 Task: Open a blank worksheet and write heading  Discount data  Add 10 product name:-  'Apple, Banana,_x000D_
Orange, Tomato, Potato, Onion, Carrot, Milk, Bread, Eggs (dozen). ' in November Last week sales are  1.99, 0.49, 0.79, 1.29, 0.99, 0.89, 0.69, 2.49, 1.99, 2.99.Discount (%):-  10, 20, 15, 5, 12, 8, 25, 10, 15, 20. Save page analysisSalesTrends_2022
Action: Mouse moved to (133, 122)
Screenshot: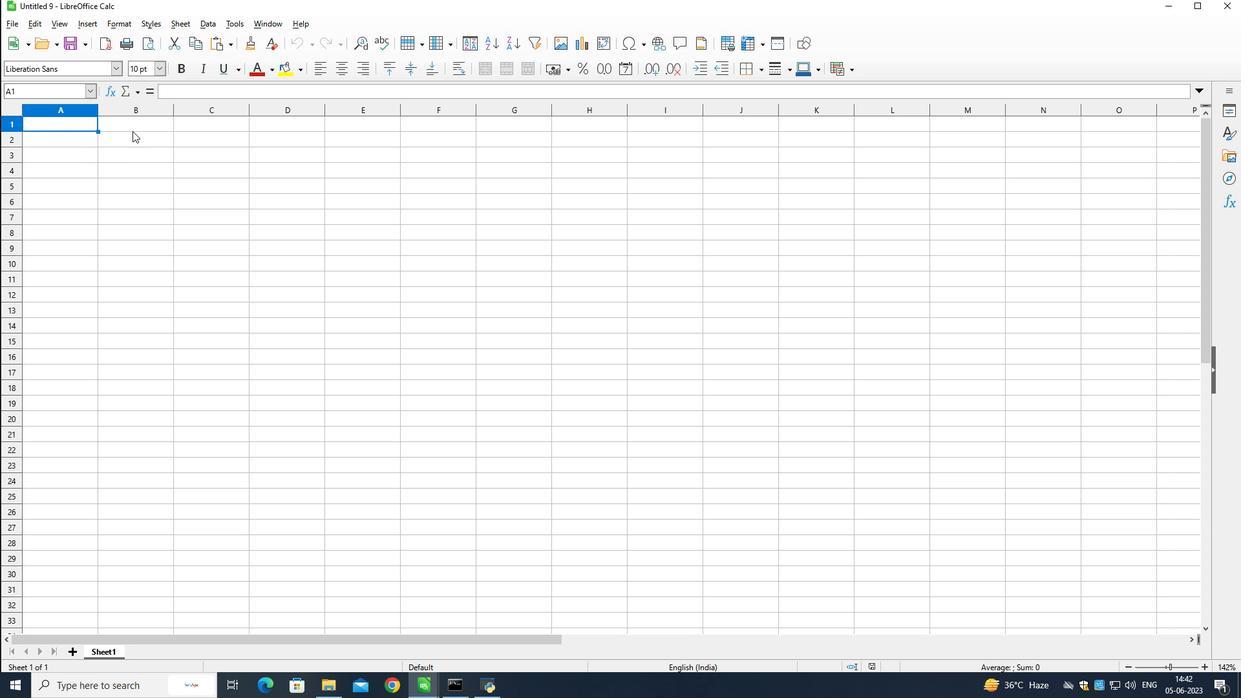 
Action: Mouse pressed left at (133, 122)
Screenshot: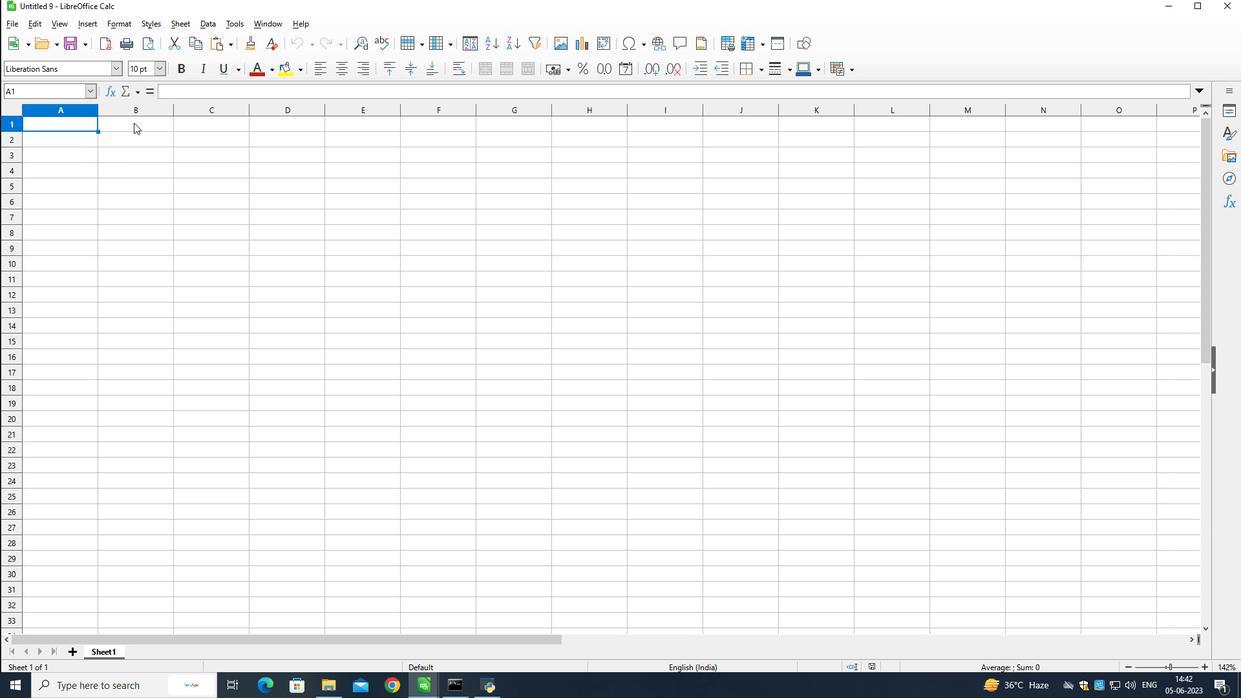
Action: Mouse moved to (151, 162)
Screenshot: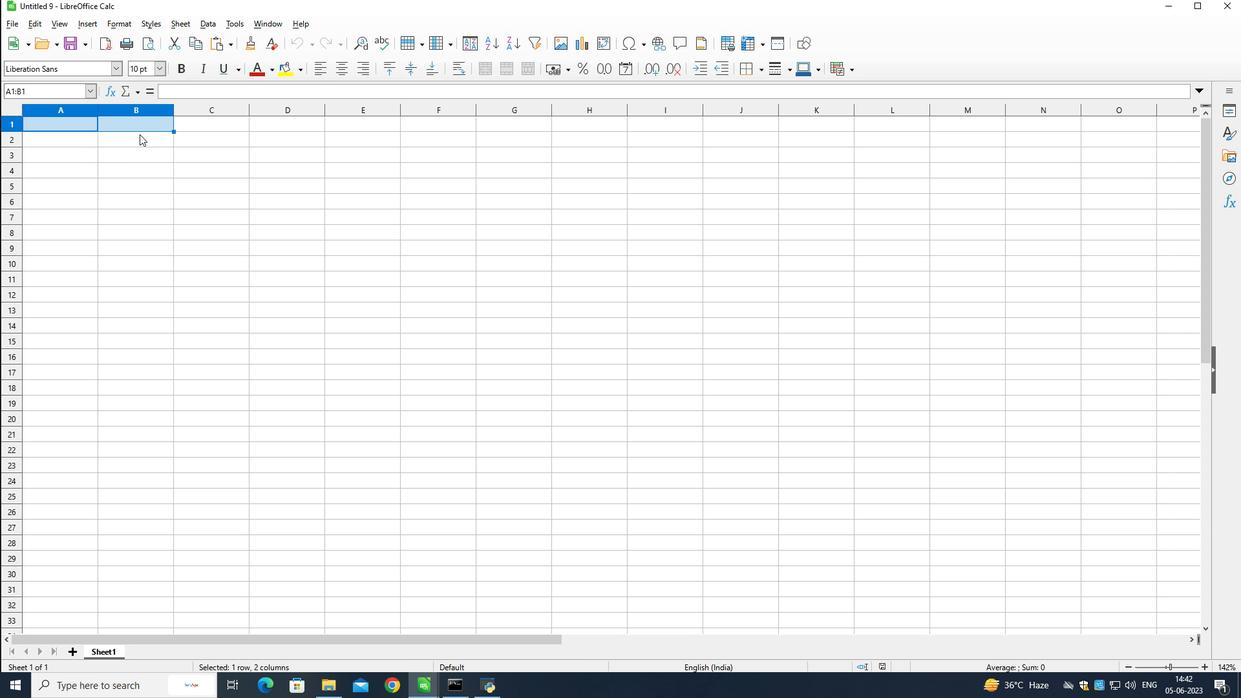 
Action: Mouse pressed right at (151, 162)
Screenshot: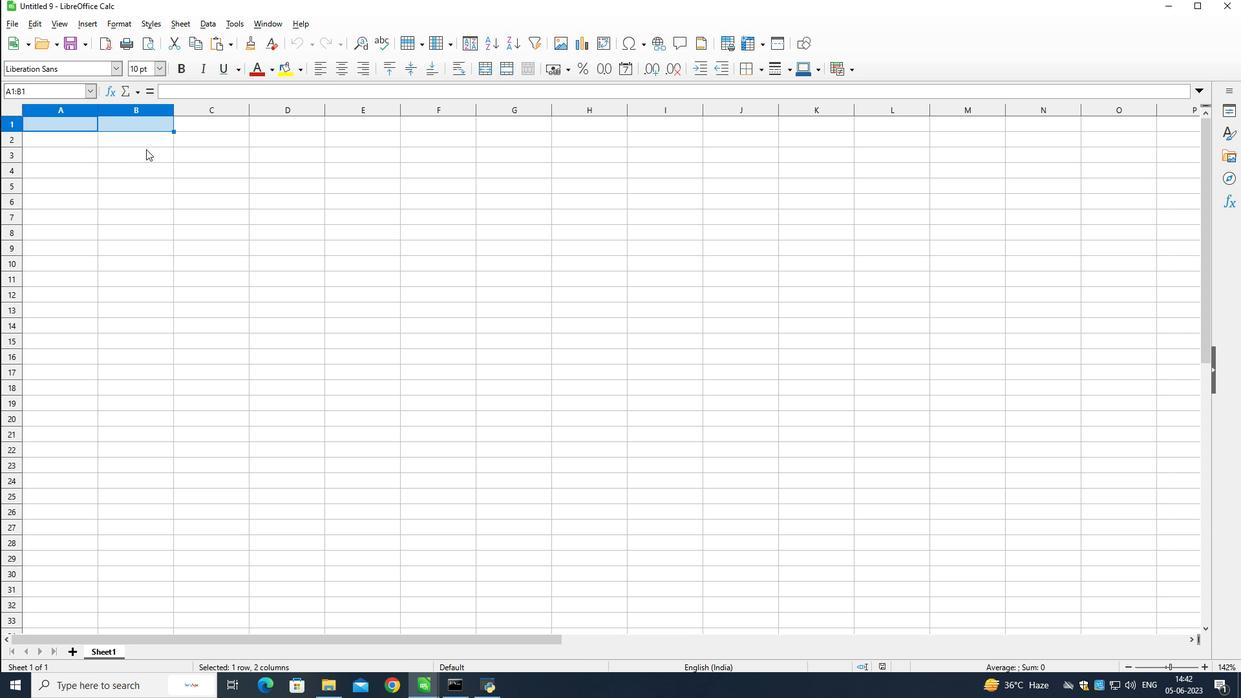
Action: Mouse moved to (144, 125)
Screenshot: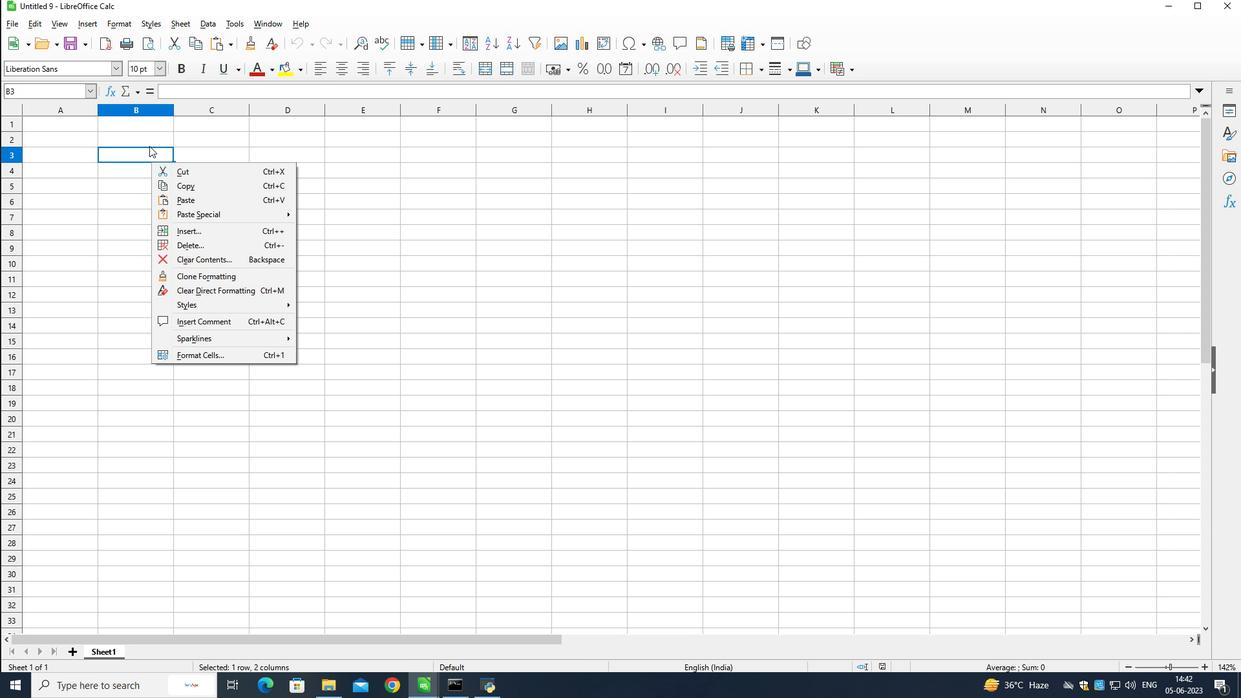 
Action: Mouse pressed left at (144, 125)
Screenshot: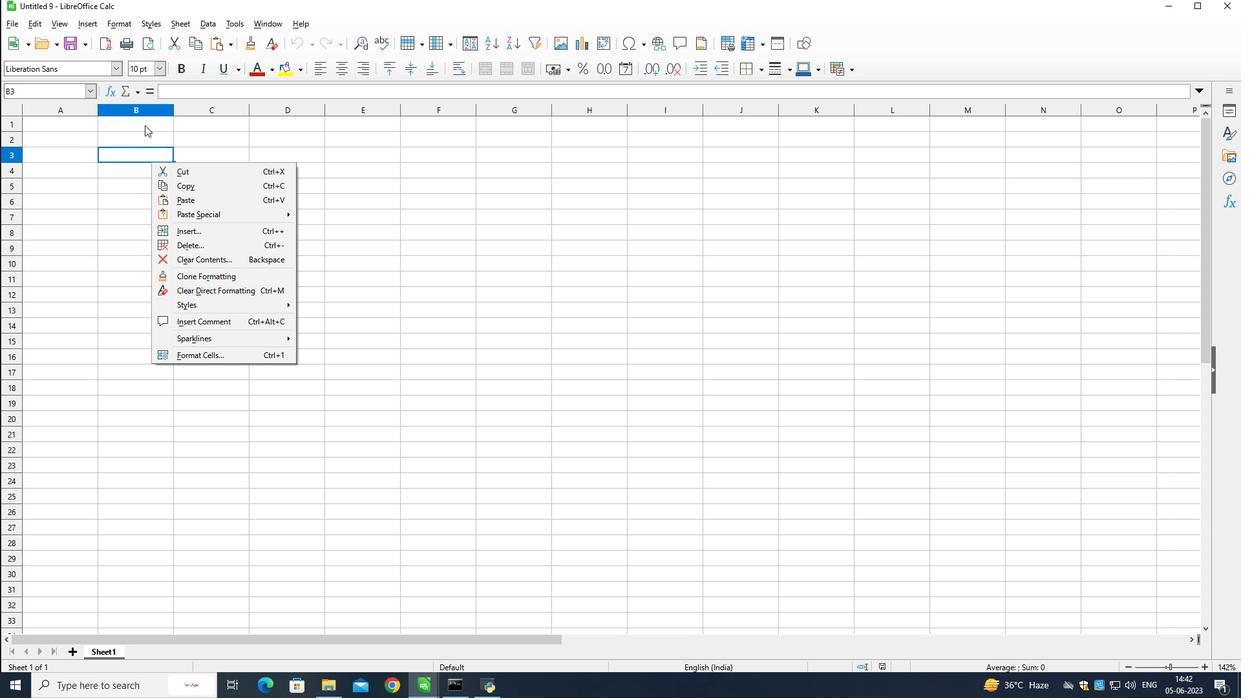 
Action: Mouse pressed left at (144, 125)
Screenshot: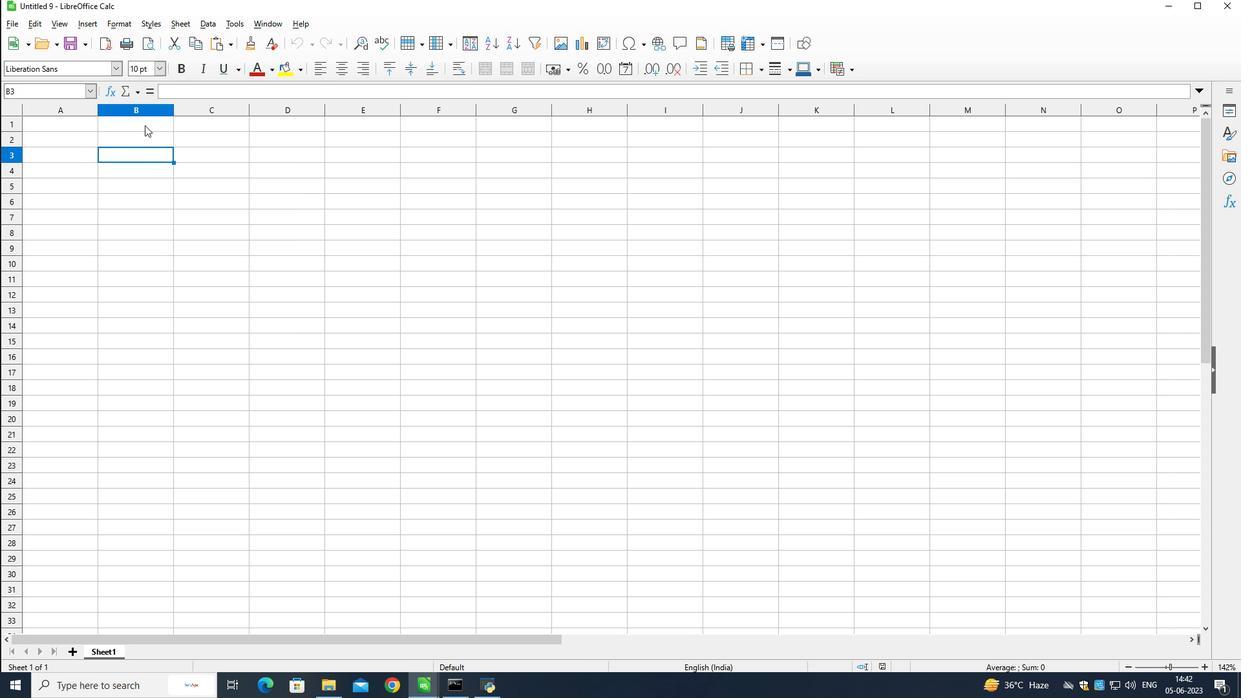 
Action: Mouse moved to (142, 121)
Screenshot: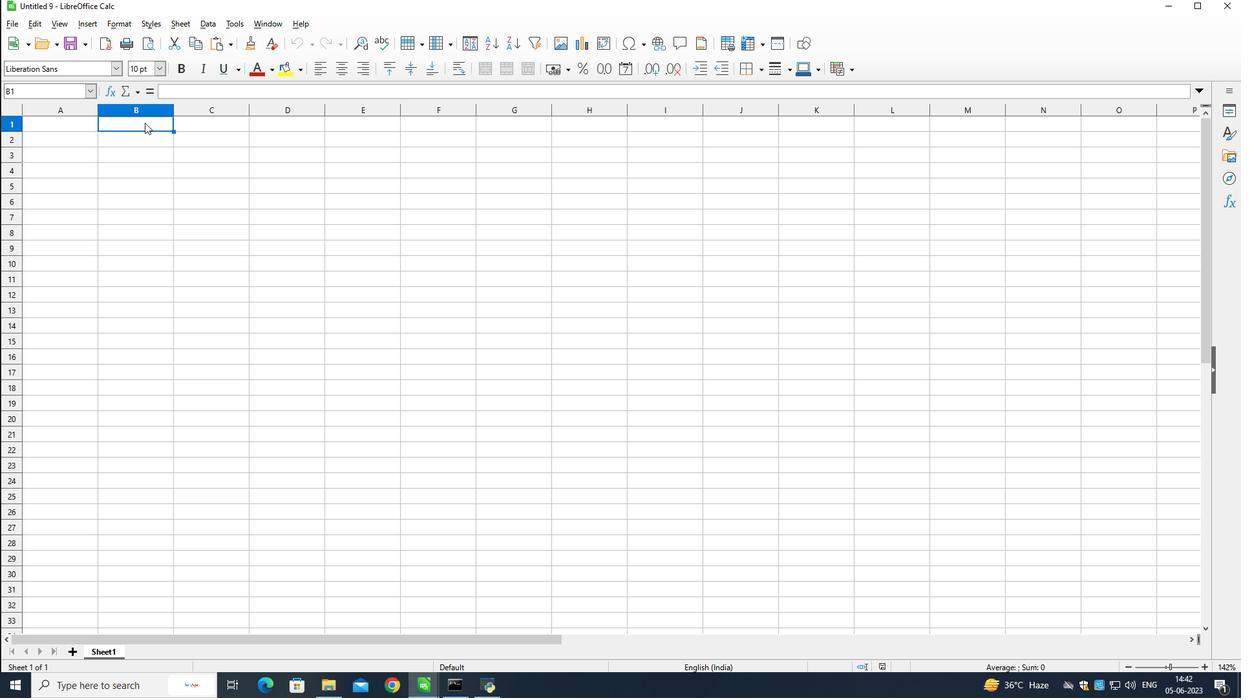
Action: Key pressed <Key.shift>Discount<Key.space><Key.space>
Screenshot: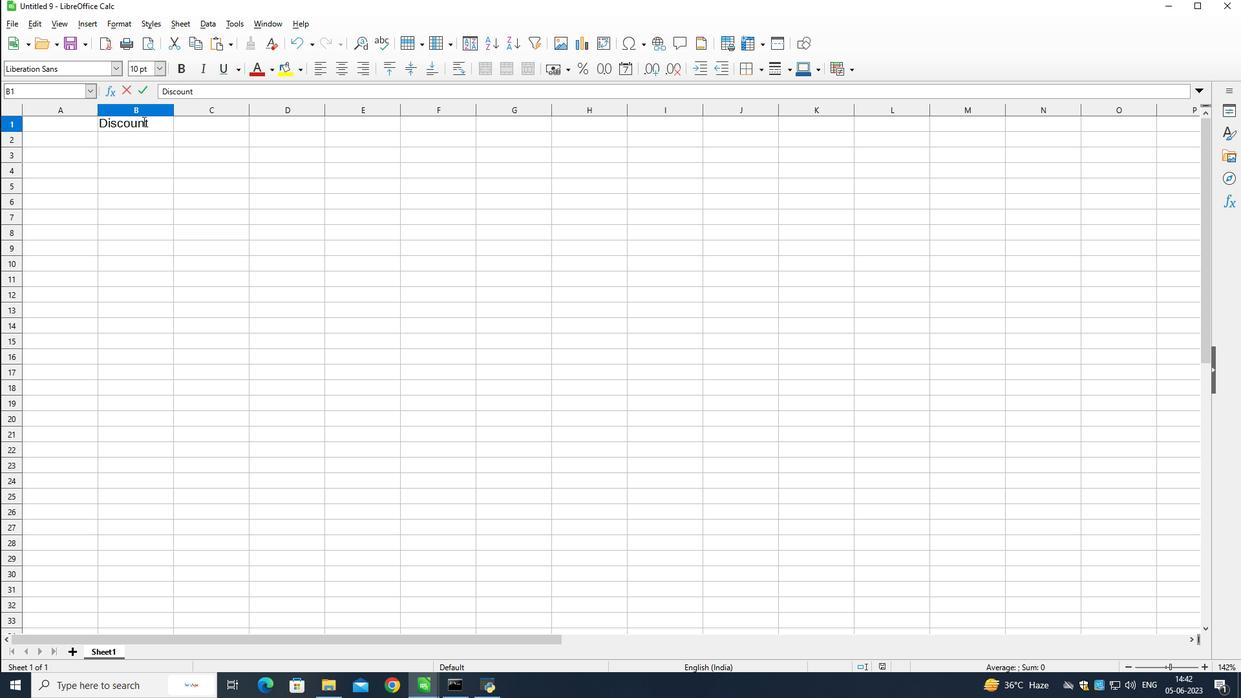 
Action: Mouse moved to (221, 51)
Screenshot: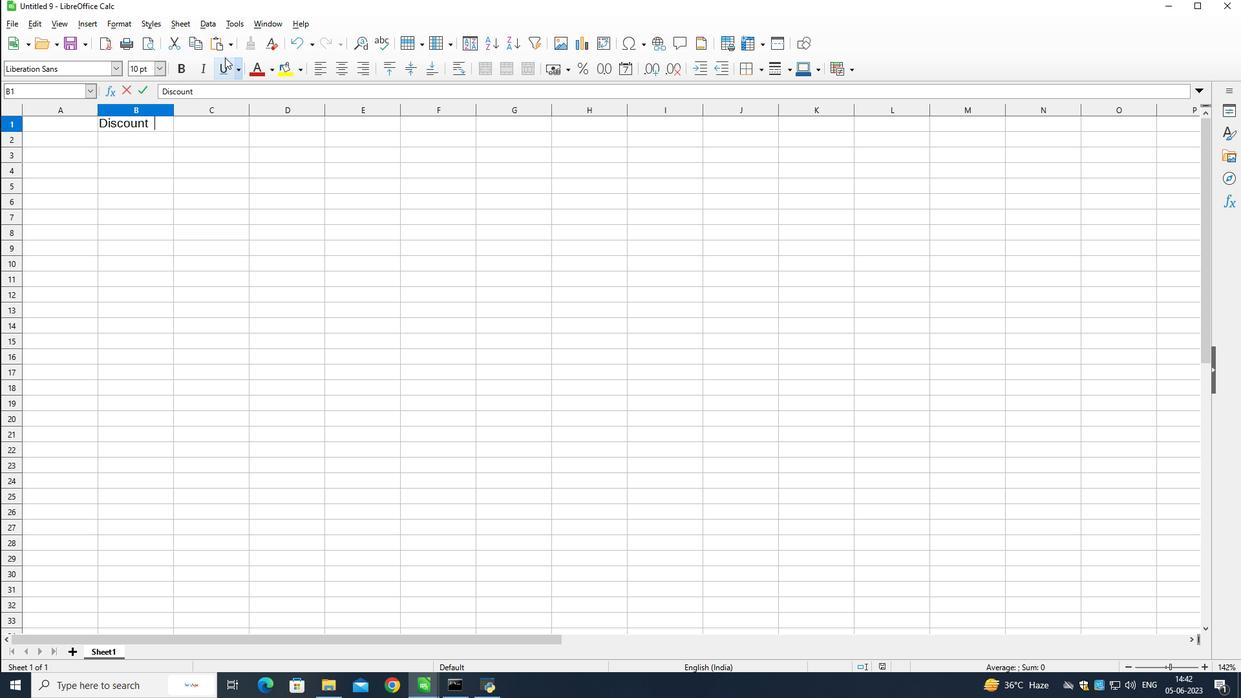 
Action: Key pressed data<Key.down><Key.left>
Screenshot: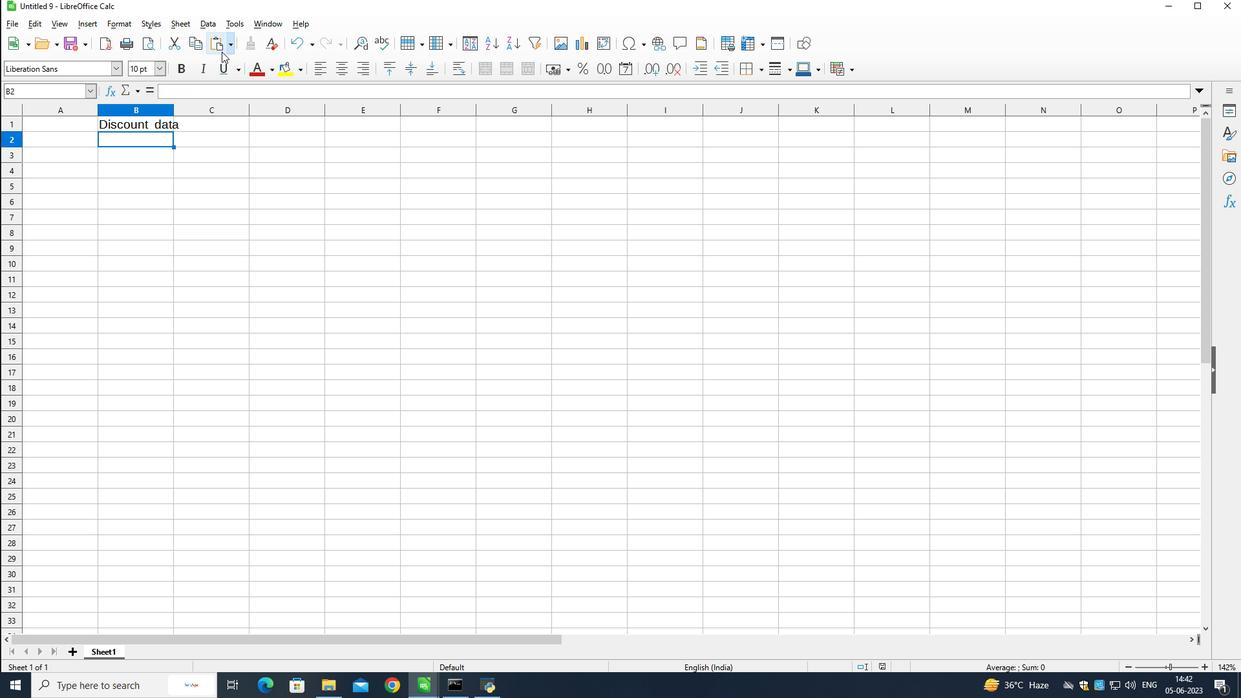 
Action: Mouse moved to (207, 45)
Screenshot: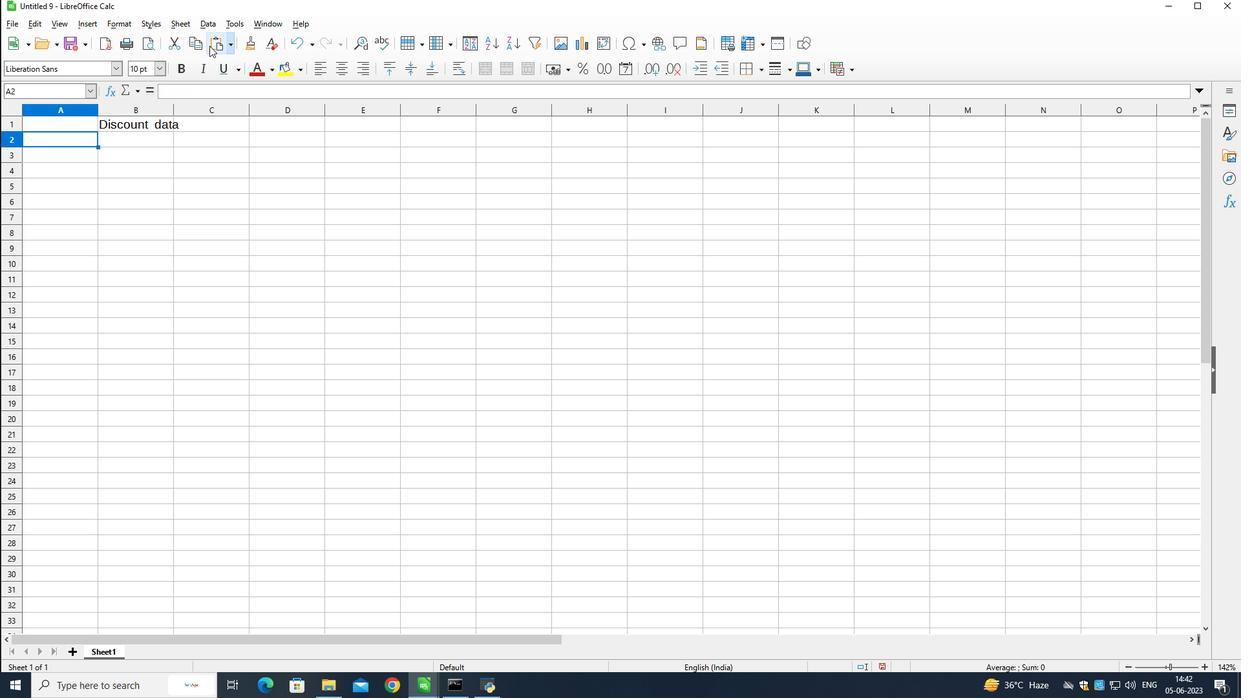 
Action: Key pressed <Key.shift>Name<Key.down><Key.shift><Key.shift><Key.shift><Key.shift><Key.shift><Key.shift><Key.shift><Key.shift><Key.shift><Key.shift><Key.shift><Key.shift><Key.shift>Apple<Key.down><Key.shift>Banana<Key.down><Key.shift>Orag<Key.backspace>nge<Key.down><Key.shift>Tomato<Key.down><Key.shift>Potato<Key.down><Key.shift>Onion<Key.down>carrot<Key.down><Key.shift>Milk<Key.down><Key.shift>Bread<Key.down><Key.shift>Eggs<Key.shift_r>(dozen<Key.shift_r>)
Screenshot: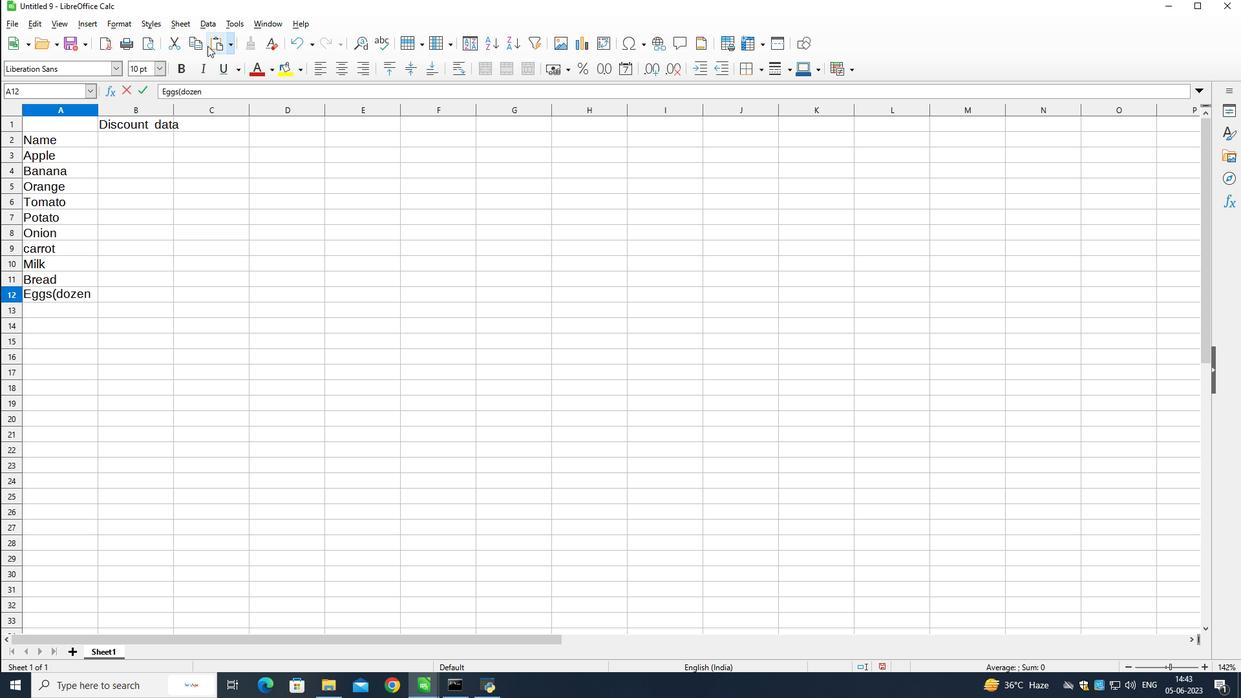 
Action: Mouse moved to (110, 138)
Screenshot: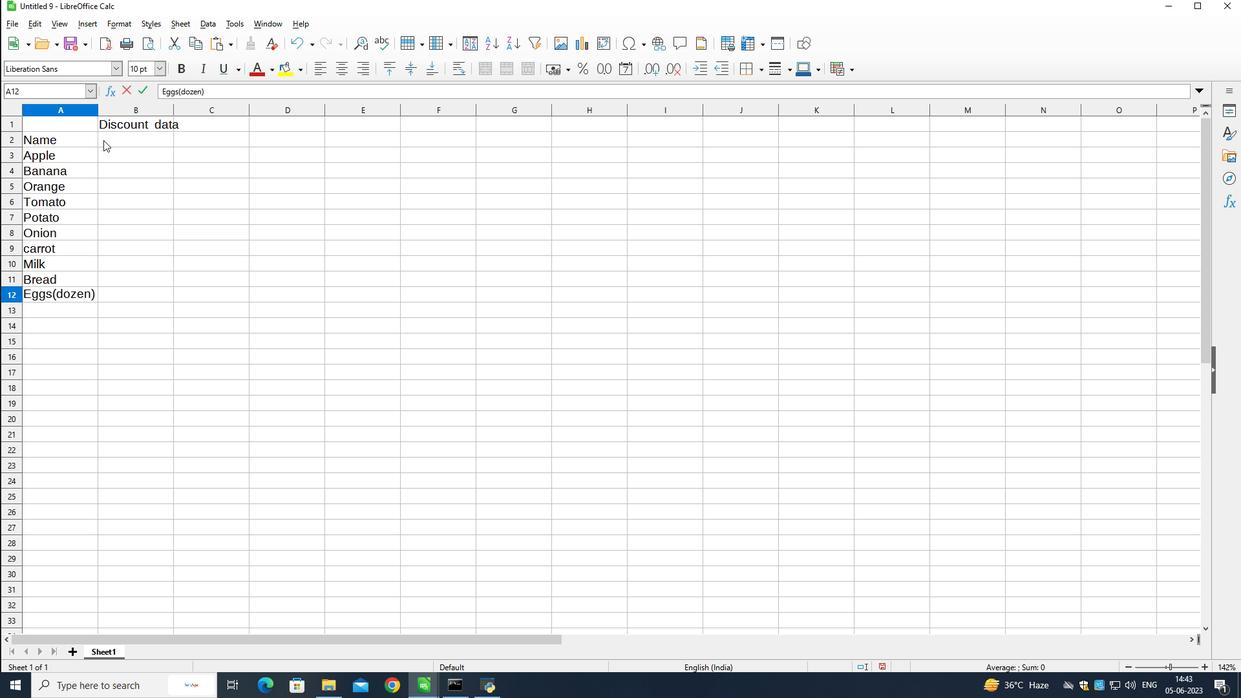 
Action: Mouse pressed left at (110, 138)
Screenshot: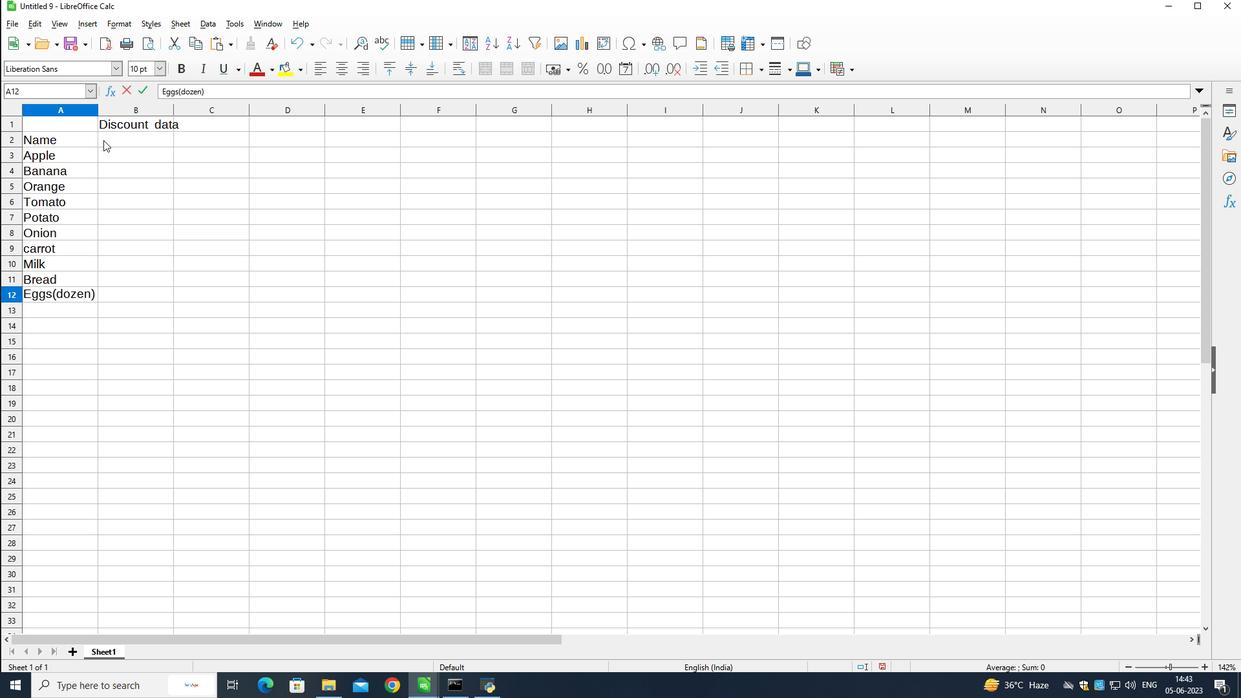 
Action: Mouse moved to (395, 8)
Screenshot: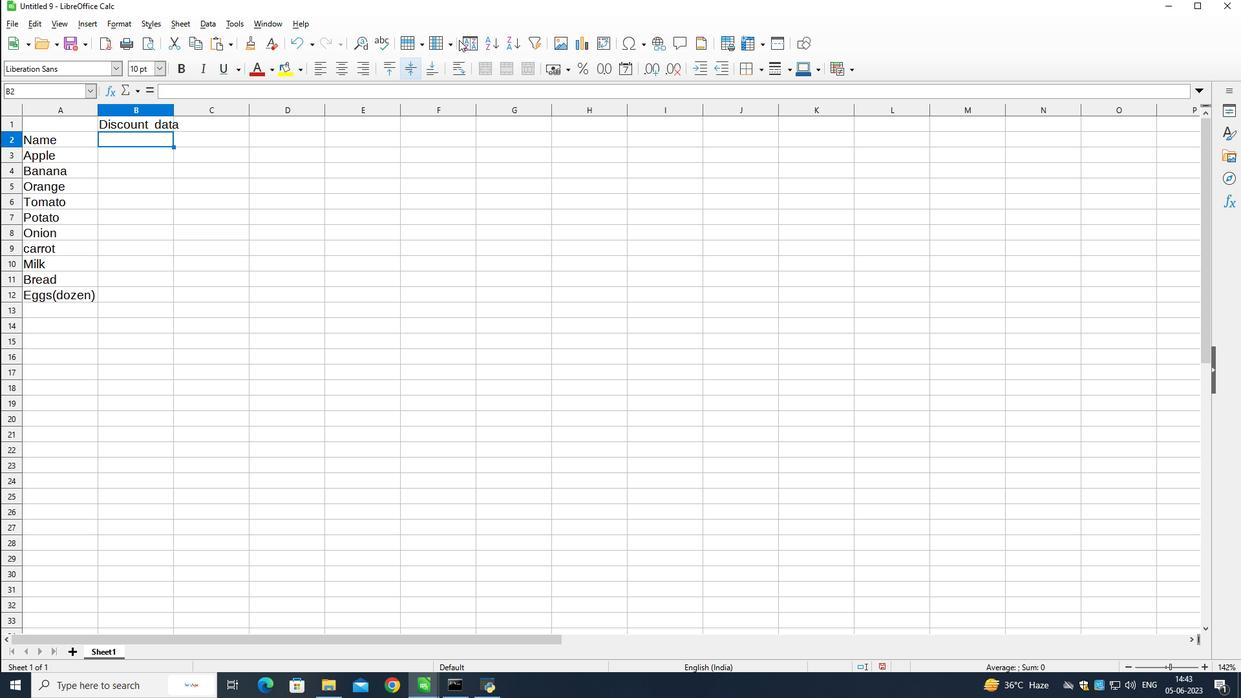 
Action: Key pressed <Key.shift>
Screenshot: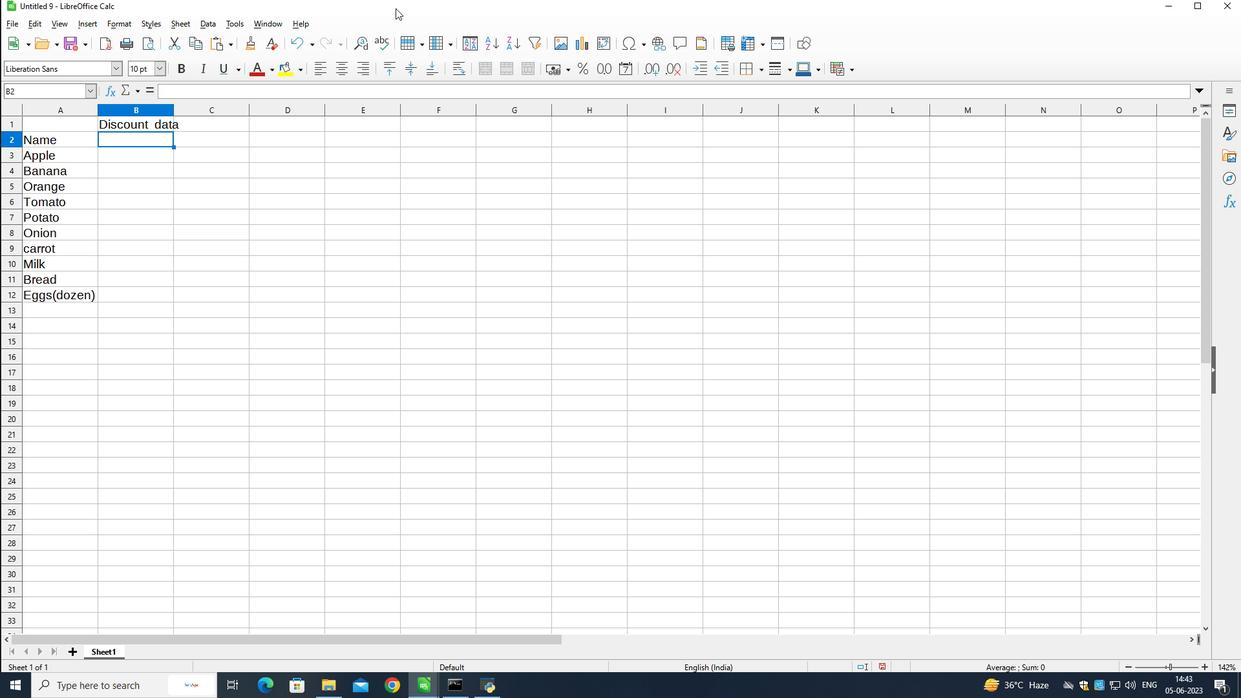 
Action: Mouse moved to (395, 7)
Screenshot: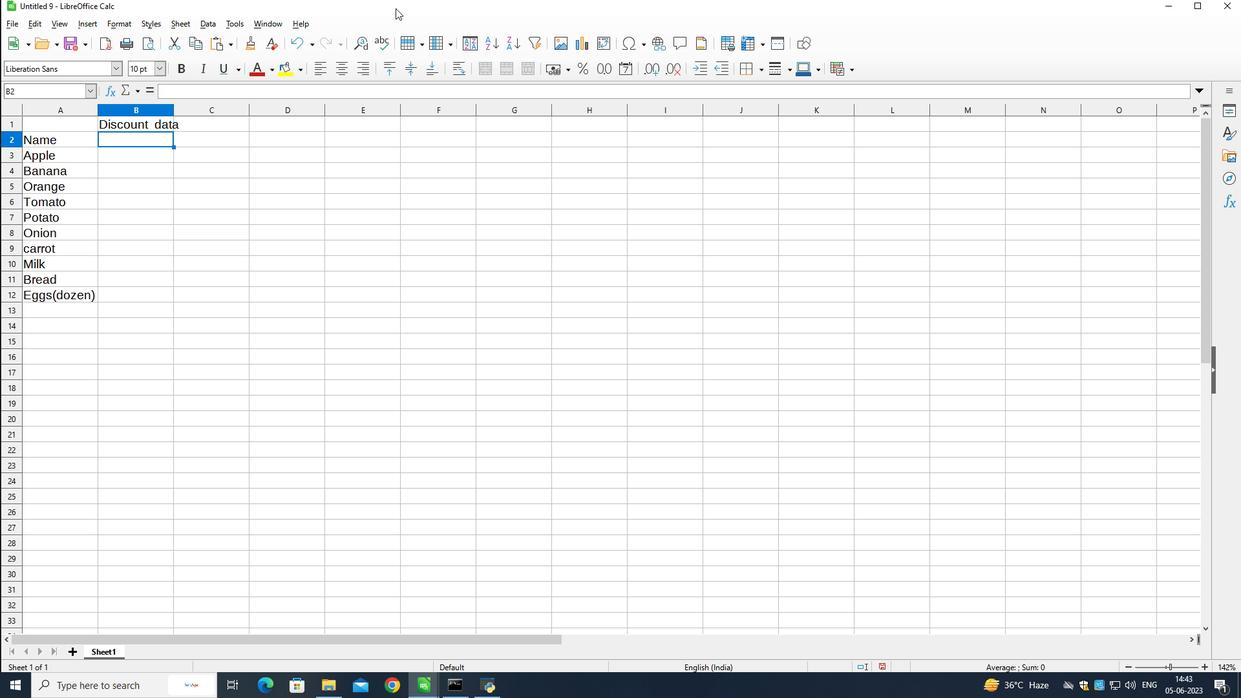 
Action: Key pressed November<Key.space><Key.shift><Key.shift><Key.shift><Key.shift><Key.shift><Key.shift><Key.shift><Key.shift>Last<Key.space><Key.shift>Week<Key.space><Key.shift>Sales<Key.down>1.99<Key.down>0.49<Key.down>0.79<Key.down>1.29<Key.down>0.99
Screenshot: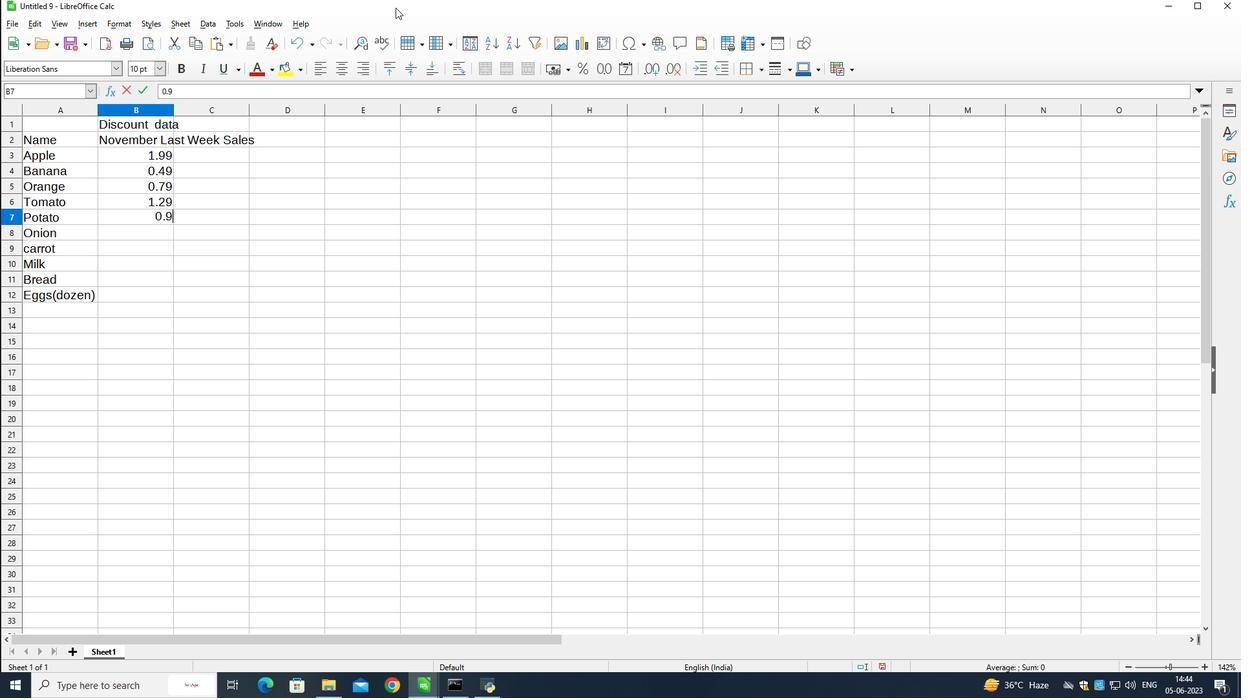 
Action: Mouse moved to (395, 7)
Screenshot: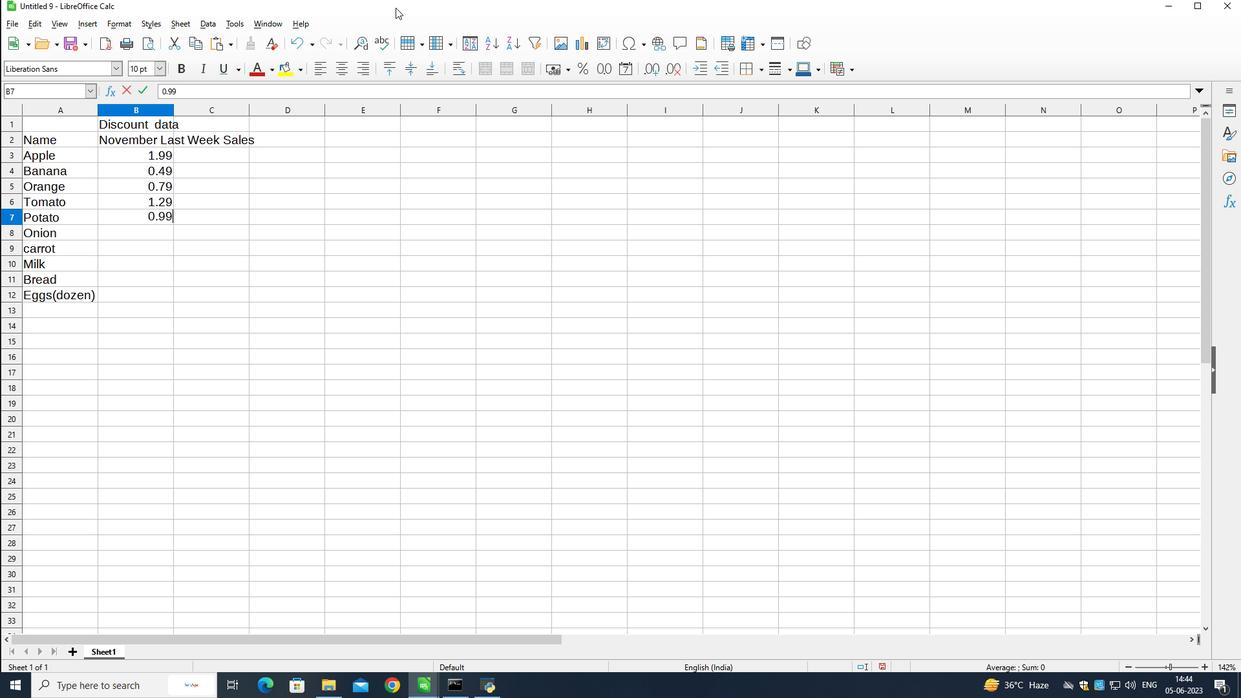 
Action: Key pressed <Key.down>0.89
Screenshot: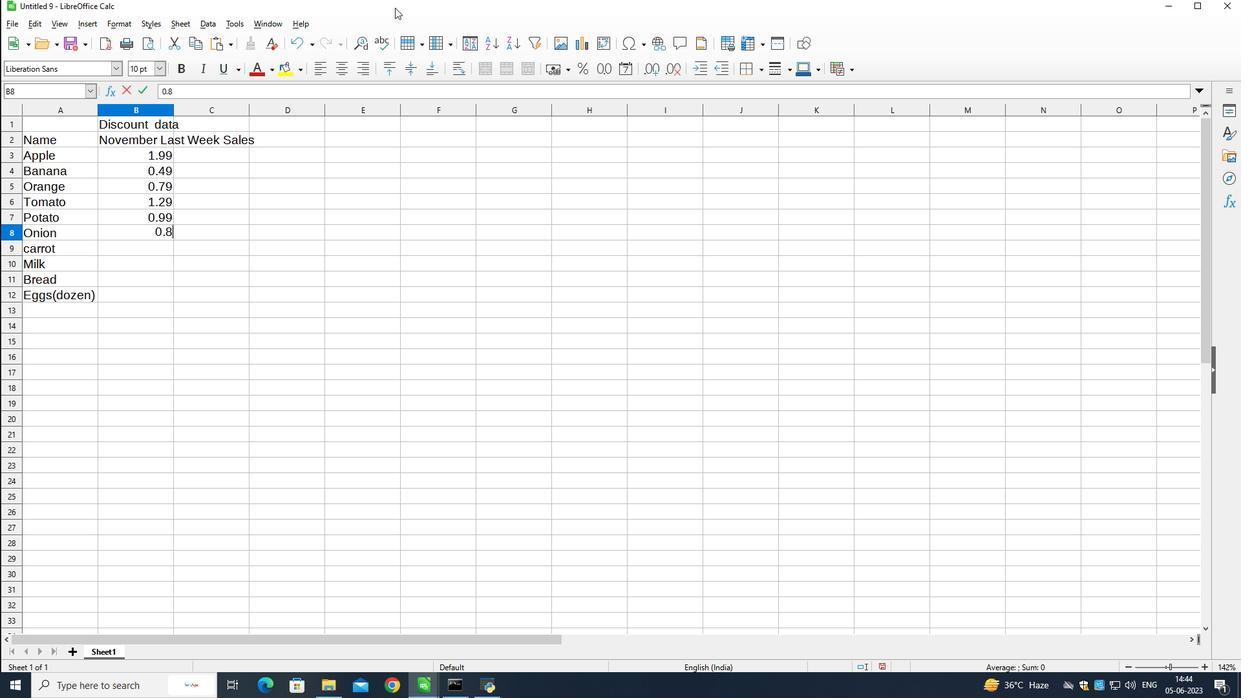 
Action: Mouse moved to (395, 7)
Screenshot: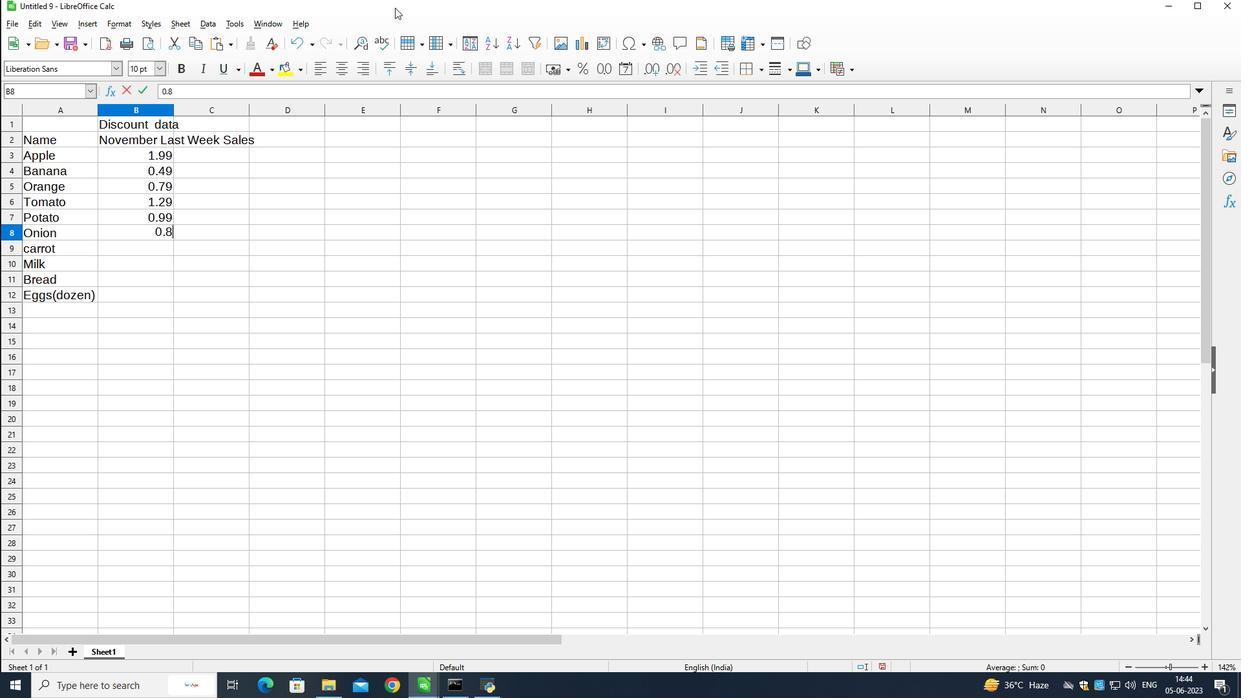 
Action: Key pressed <Key.down>0.69<Key.down>2.49<Key.down>
Screenshot: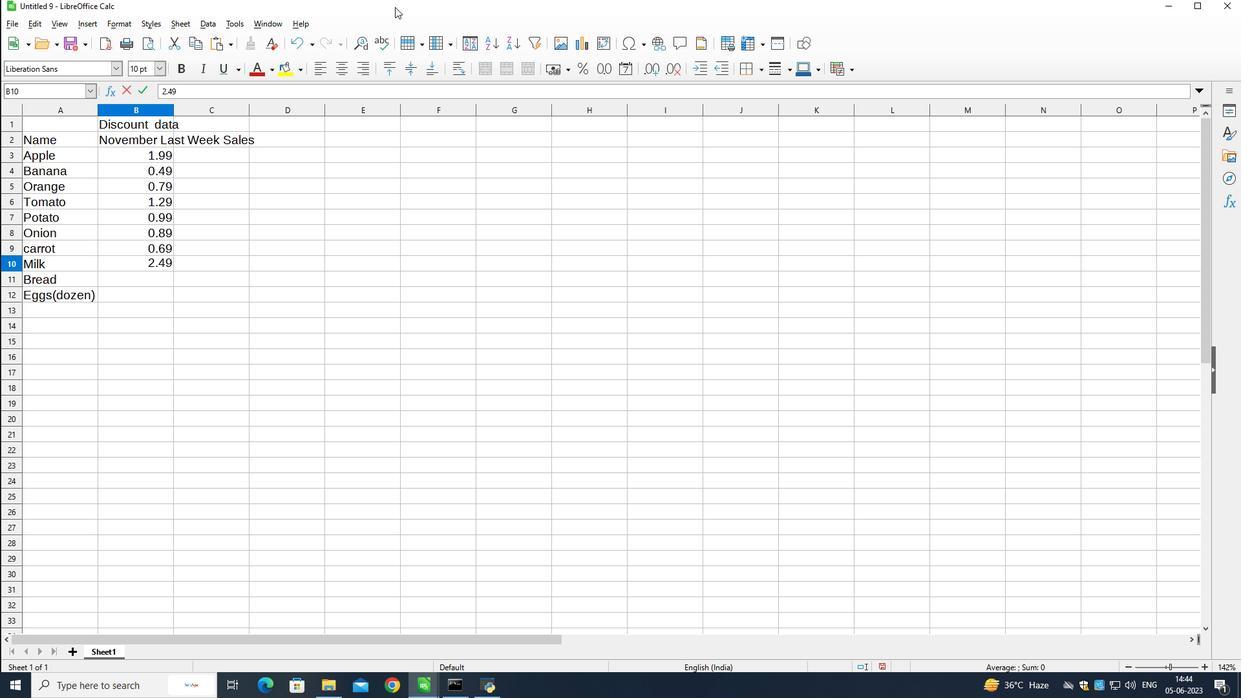 
Action: Mouse moved to (394, 7)
Screenshot: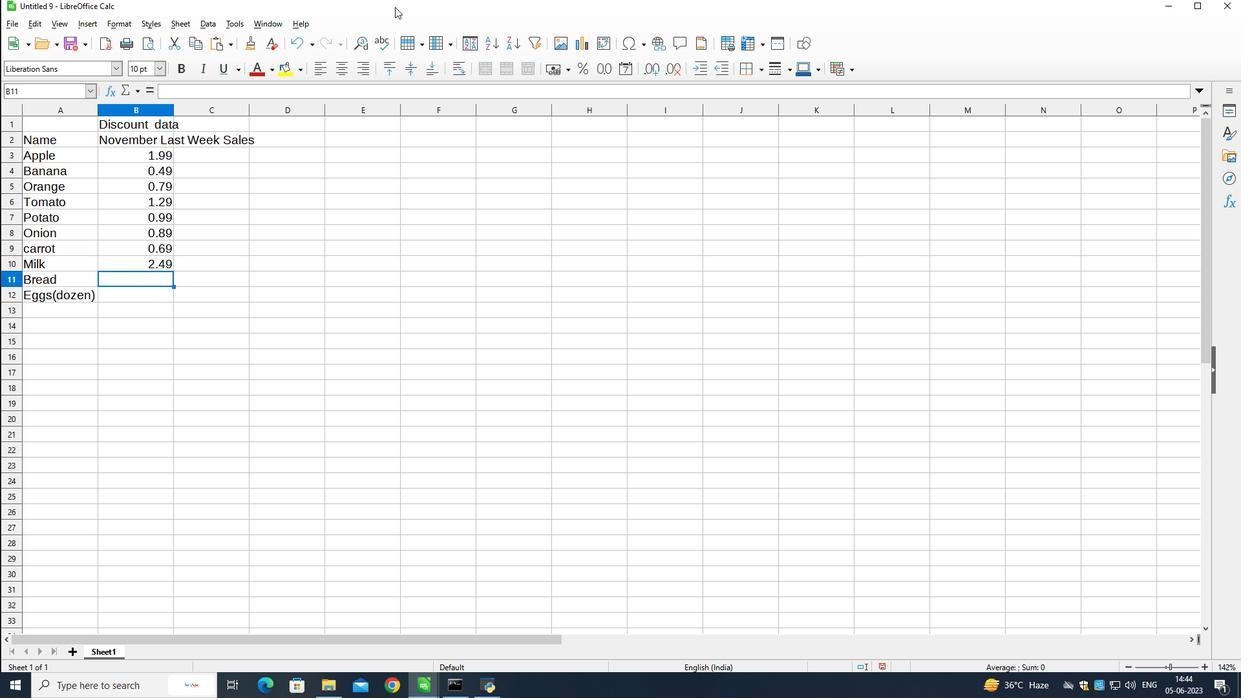 
Action: Key pressed 1.9
Screenshot: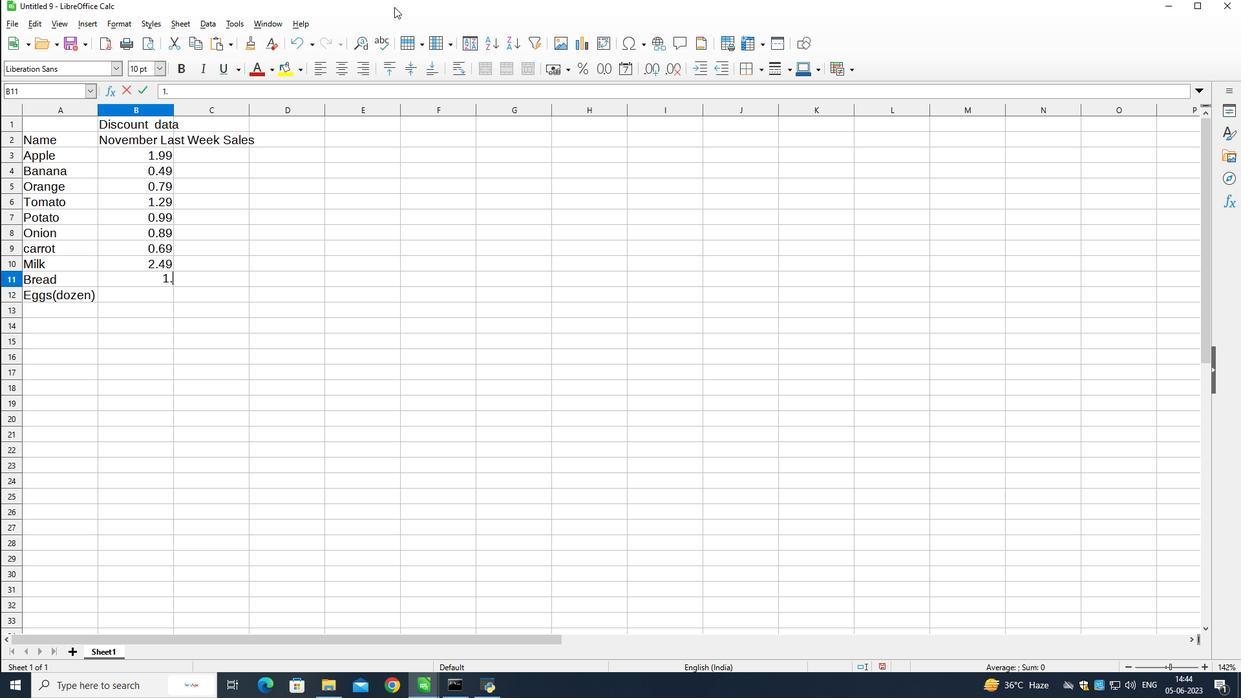 
Action: Mouse moved to (393, 5)
Screenshot: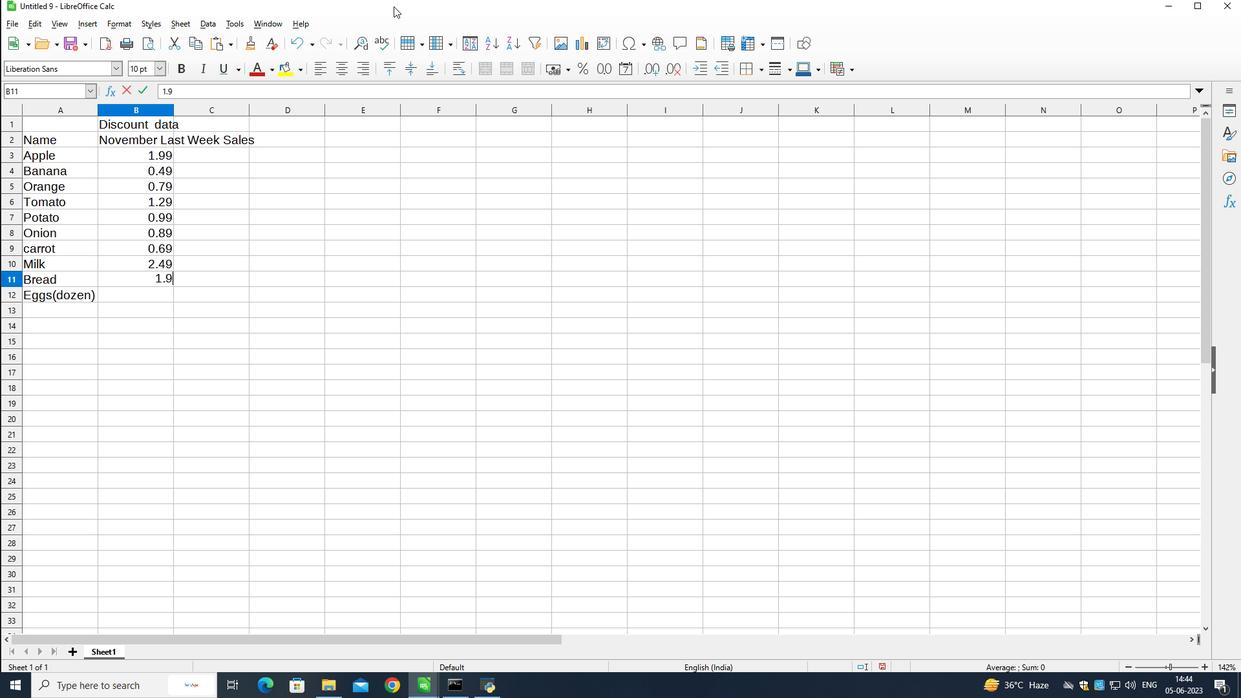 
Action: Key pressed 9<Key.down>2.99
Screenshot: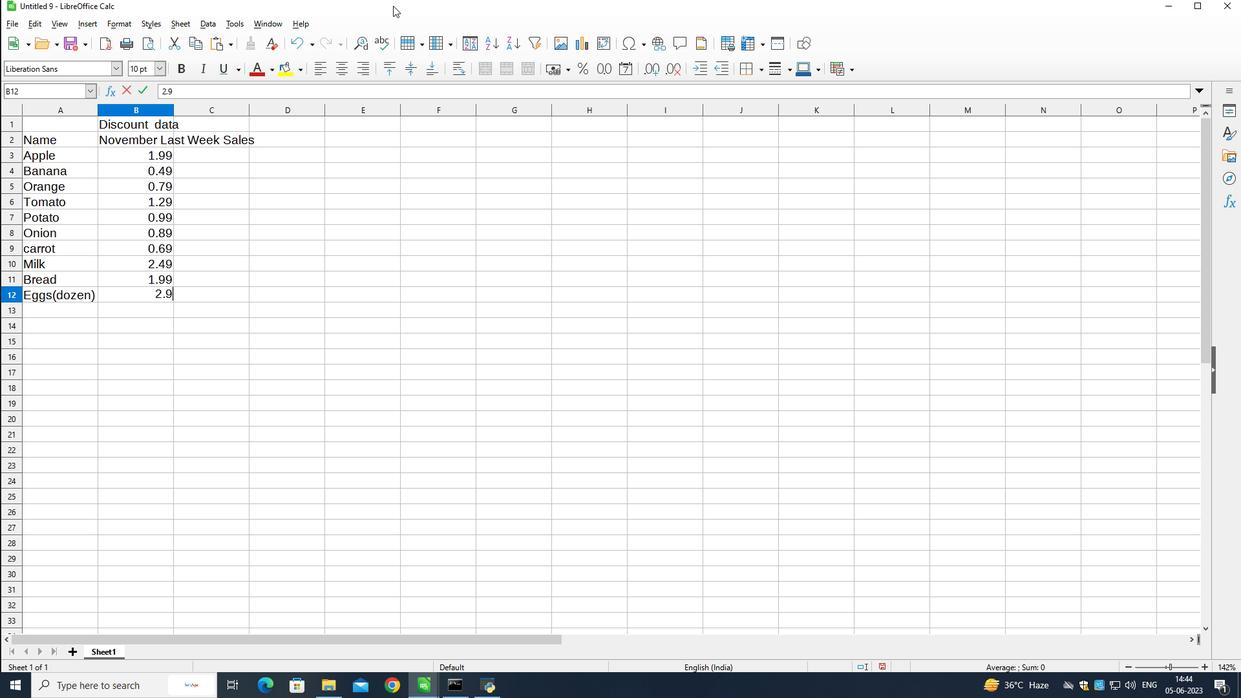 
Action: Mouse moved to (191, 137)
Screenshot: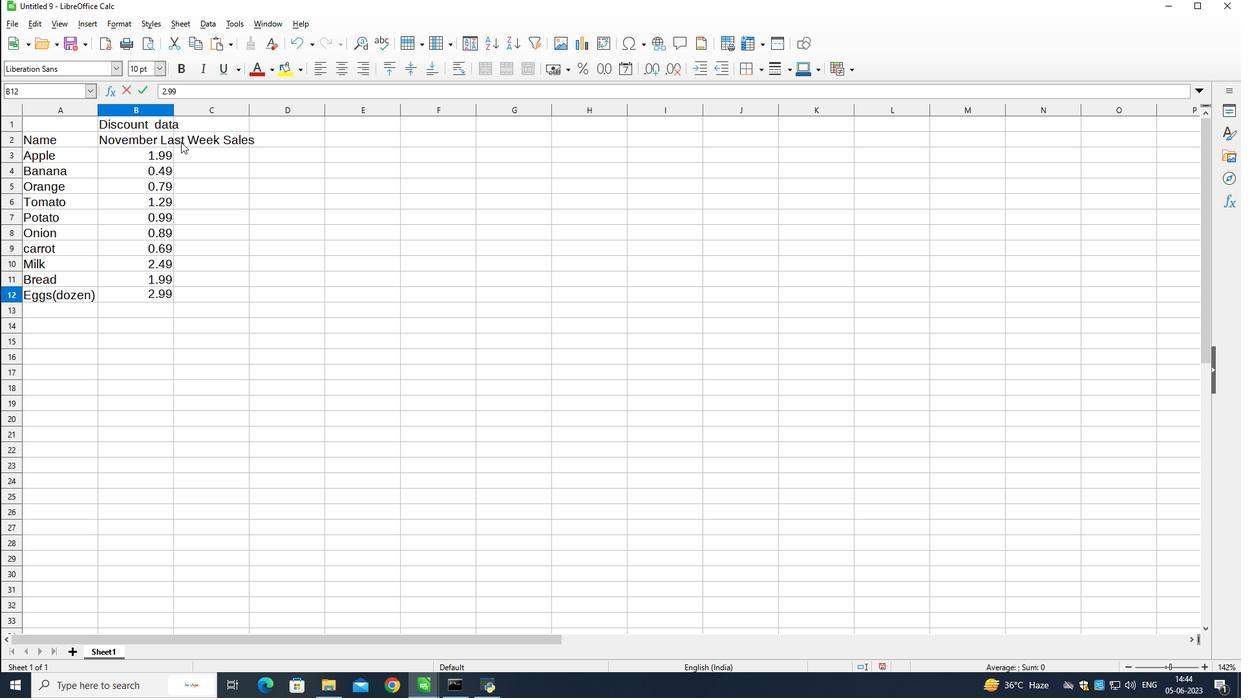 
Action: Mouse pressed left at (191, 137)
Screenshot: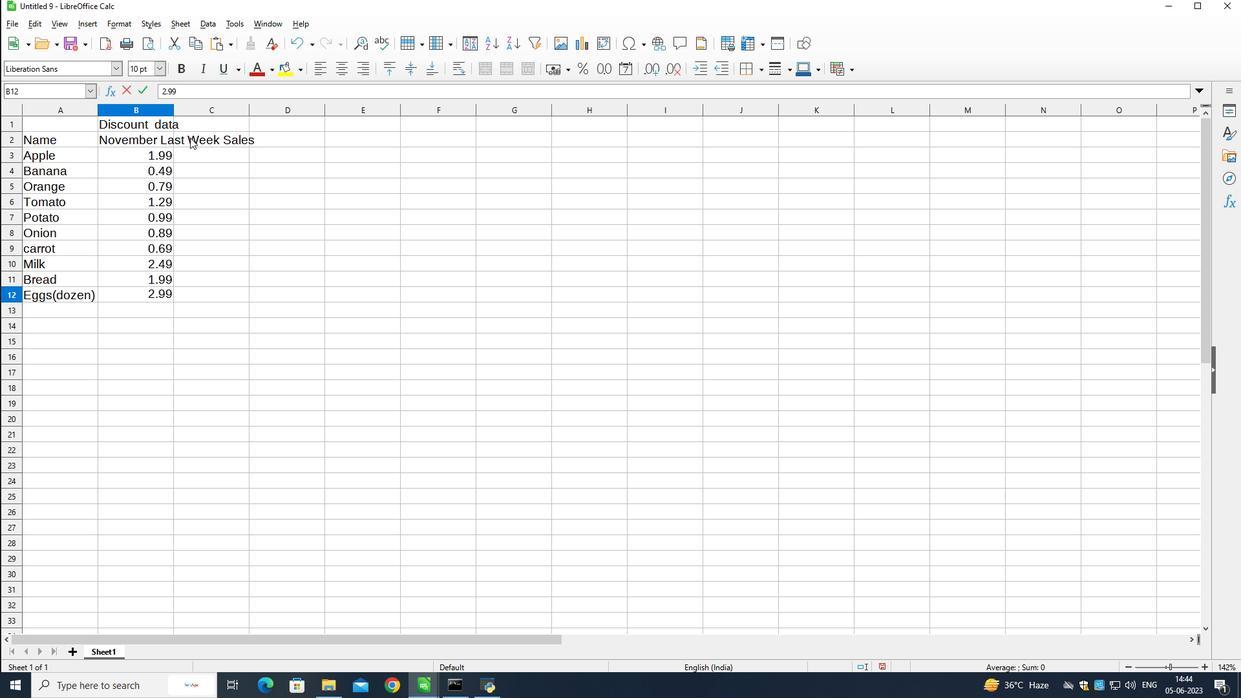 
Action: Mouse moved to (186, 119)
Screenshot: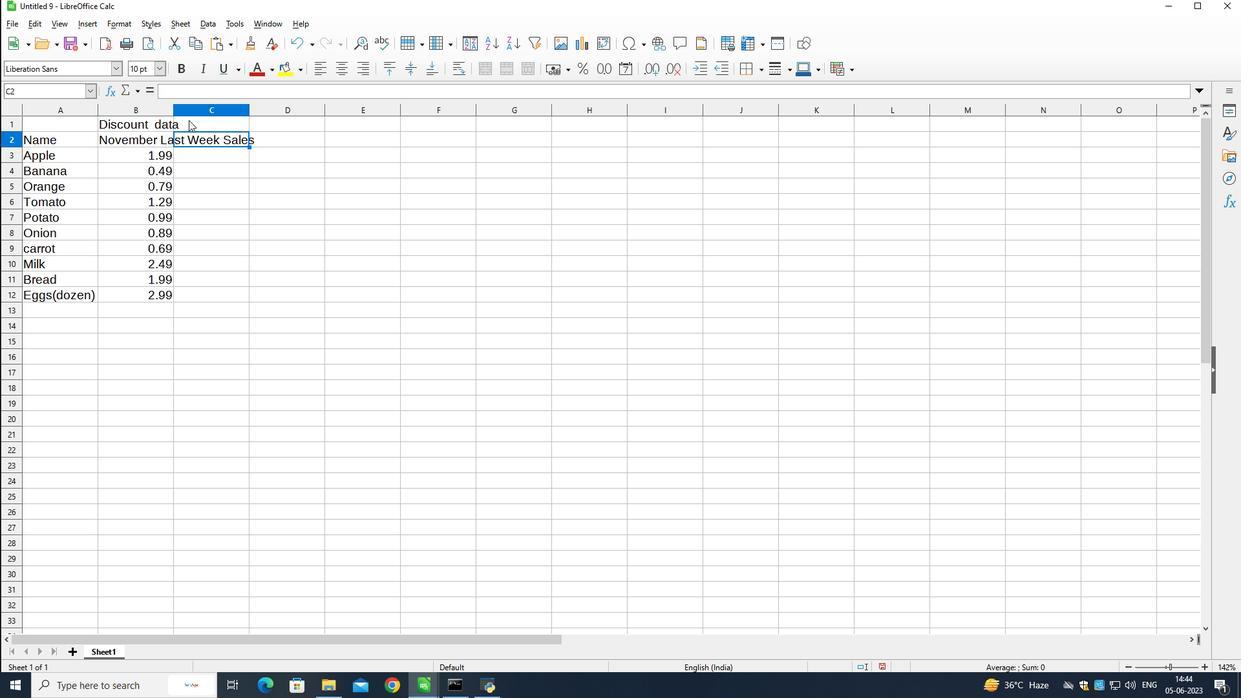 
Action: Key pressed <Key.shift>Discount<Key.shift_r>(<Key.shift>%<Key.shift_r>)
Screenshot: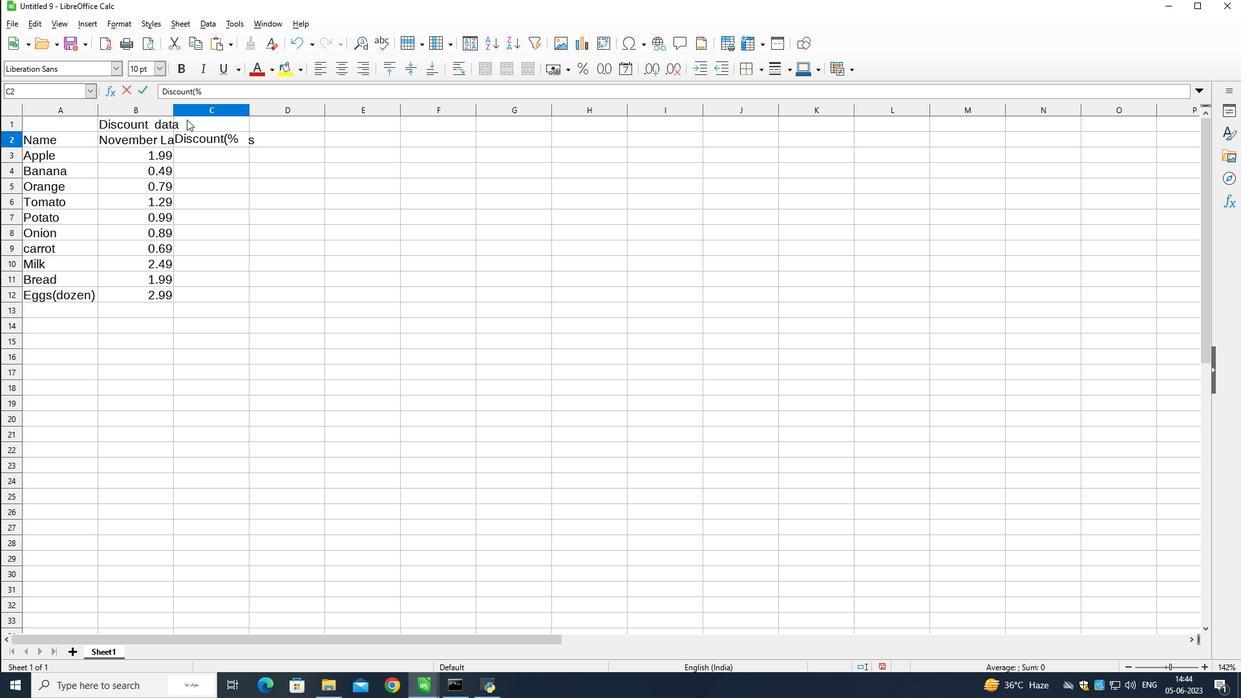 
Action: Mouse moved to (185, 119)
Screenshot: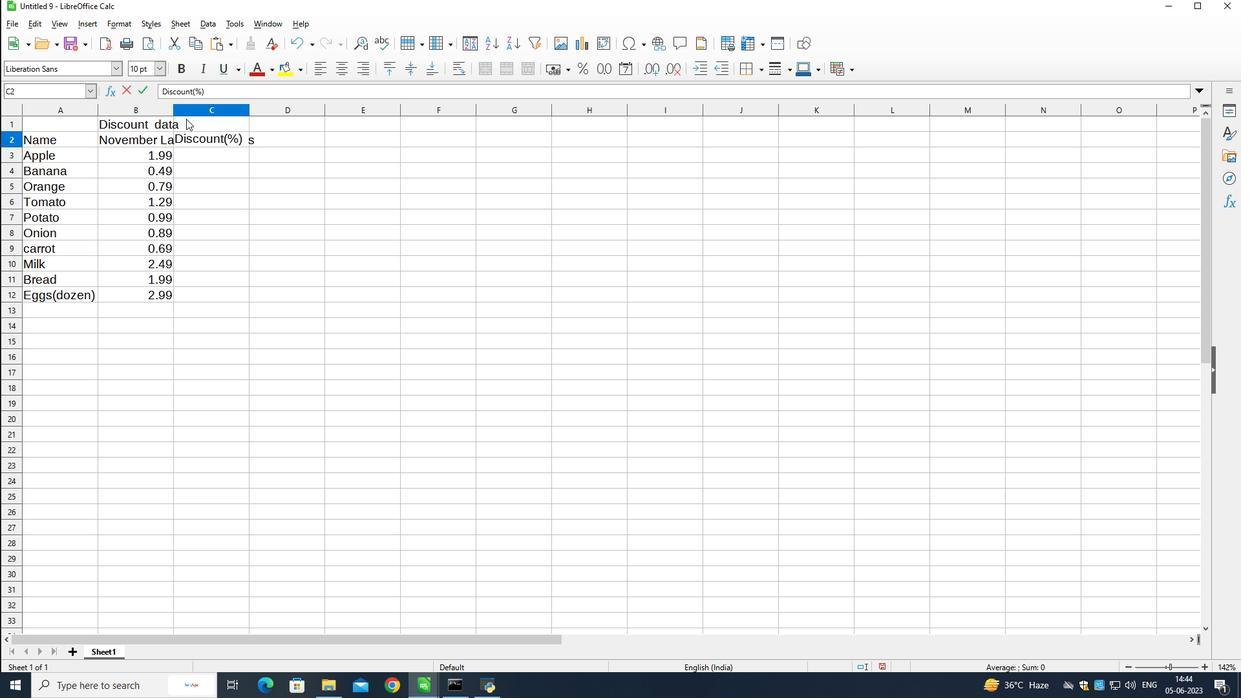 
Action: Key pressed <Key.down>
Screenshot: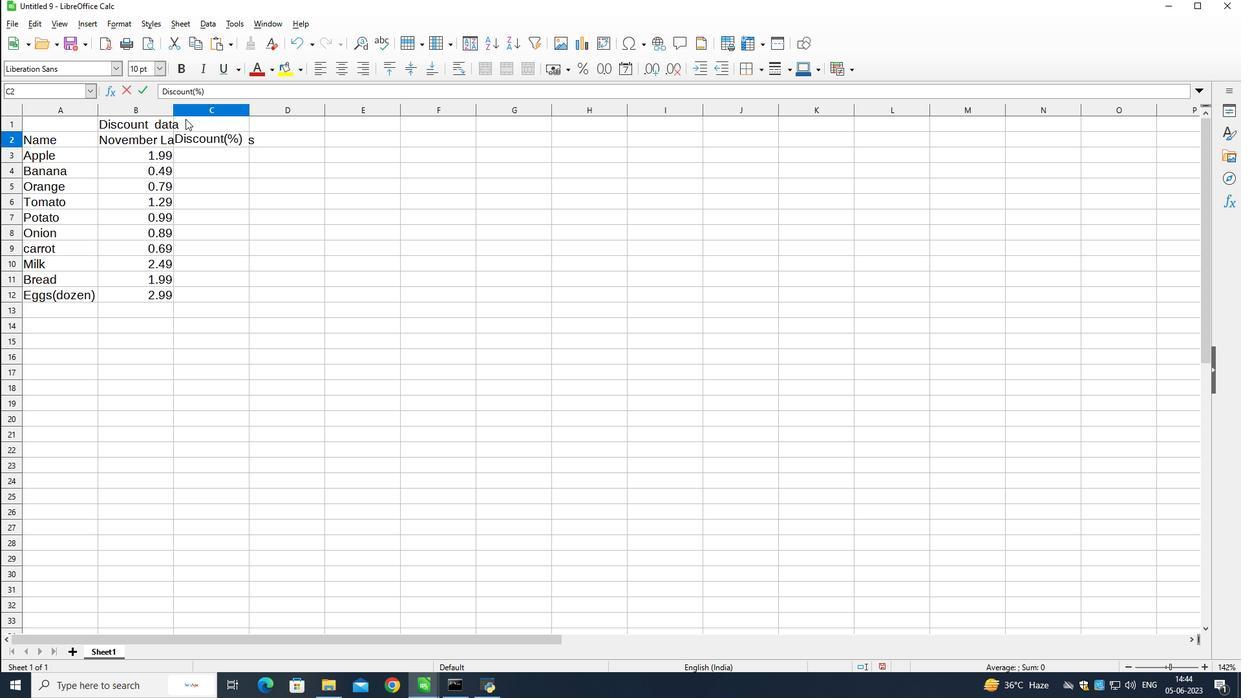 
Action: Mouse moved to (184, 118)
Screenshot: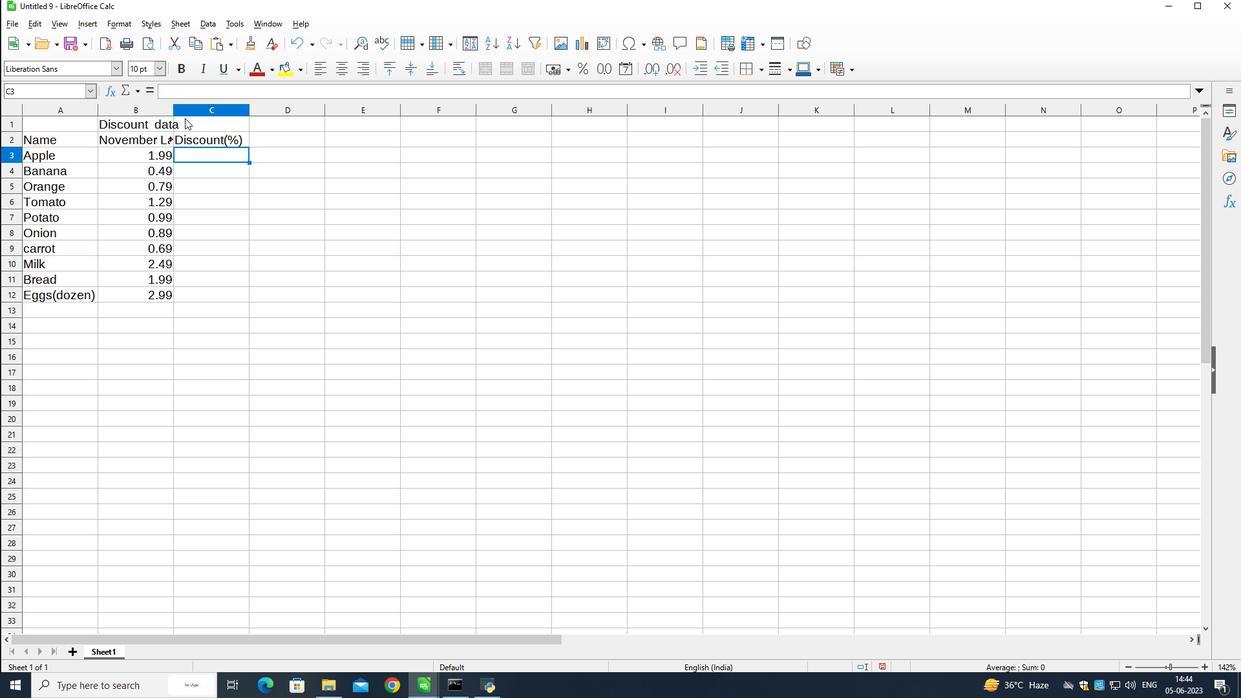 
Action: Key pressed 10<Key.down>20
Screenshot: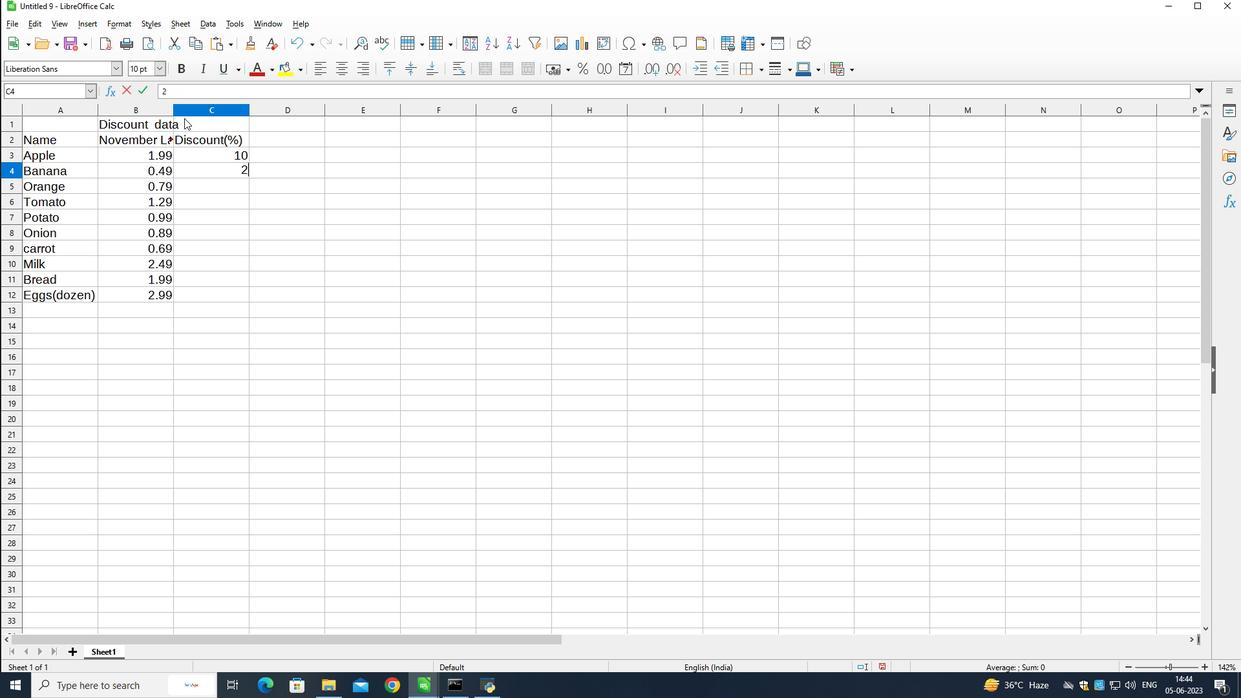 
Action: Mouse moved to (183, 118)
Screenshot: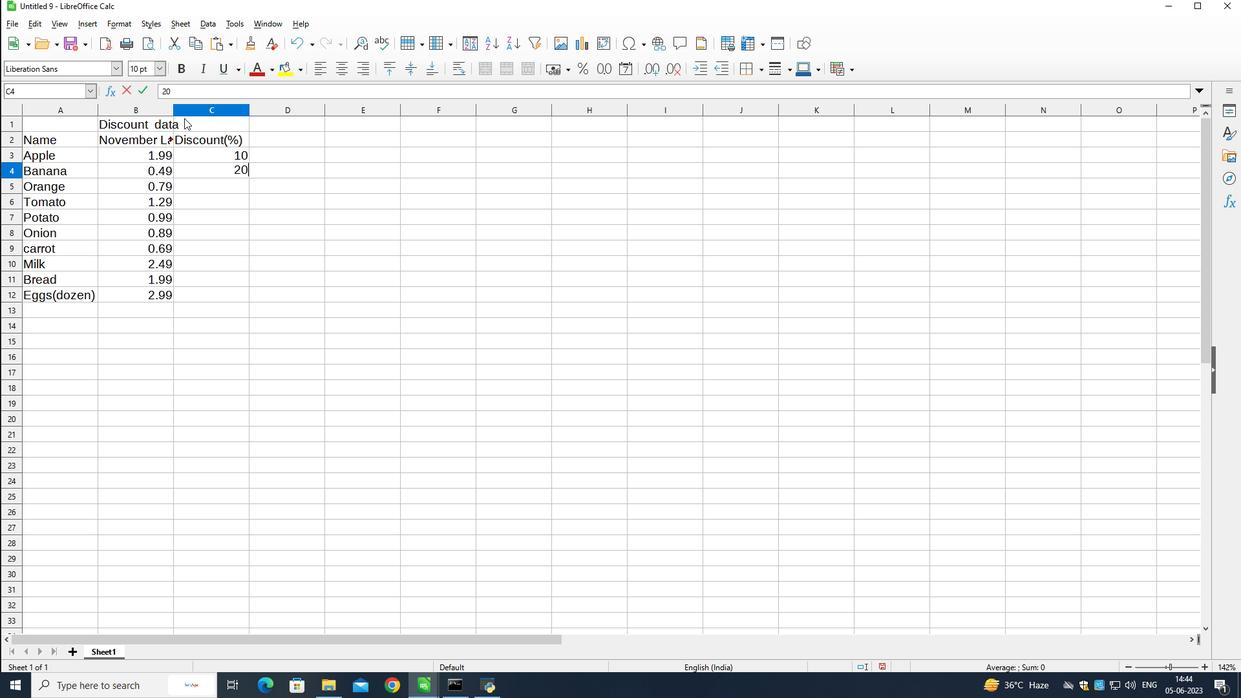 
Action: Key pressed <Key.down>15<Key.down>5<Key.down>
Screenshot: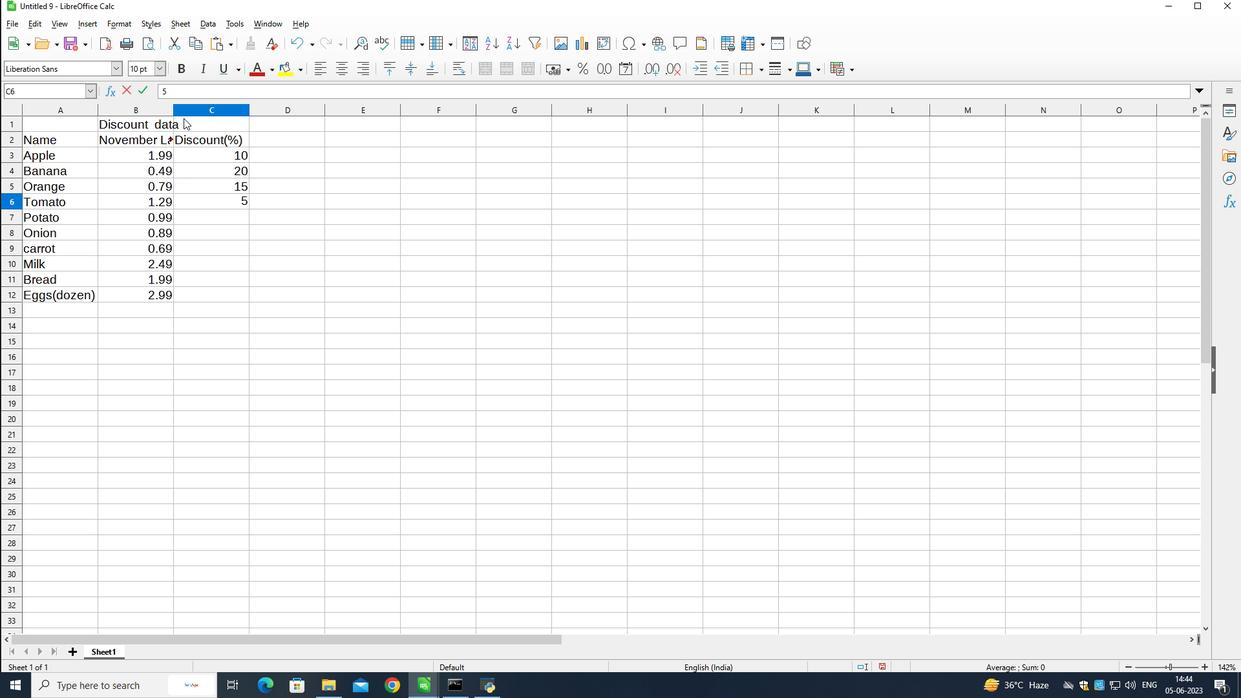 
Action: Mouse moved to (183, 118)
Screenshot: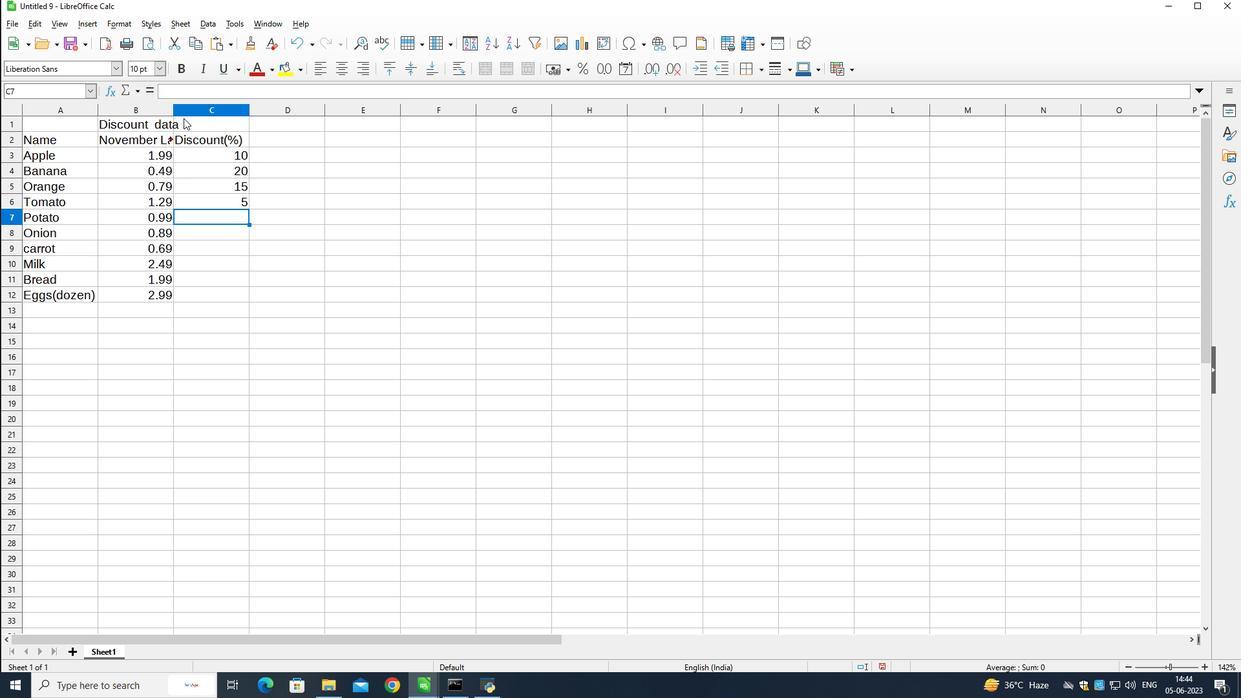 
Action: Key pressed 12<Key.down>8<Key.down>2
Screenshot: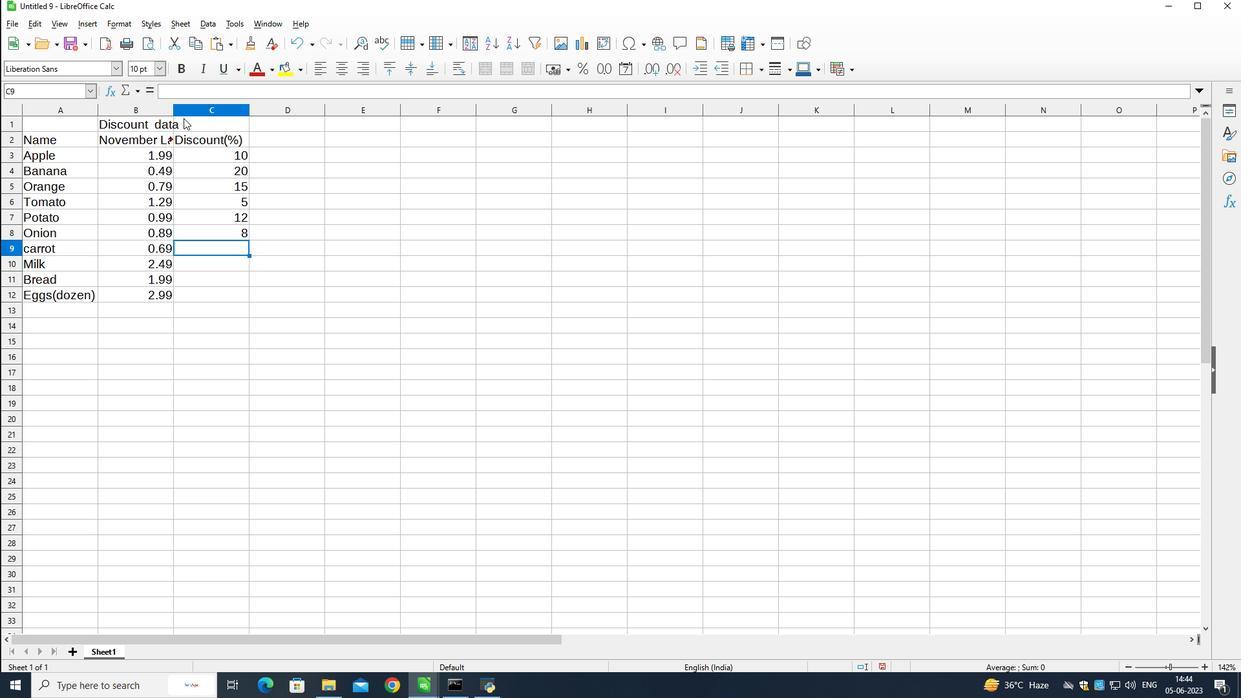 
Action: Mouse moved to (183, 117)
Screenshot: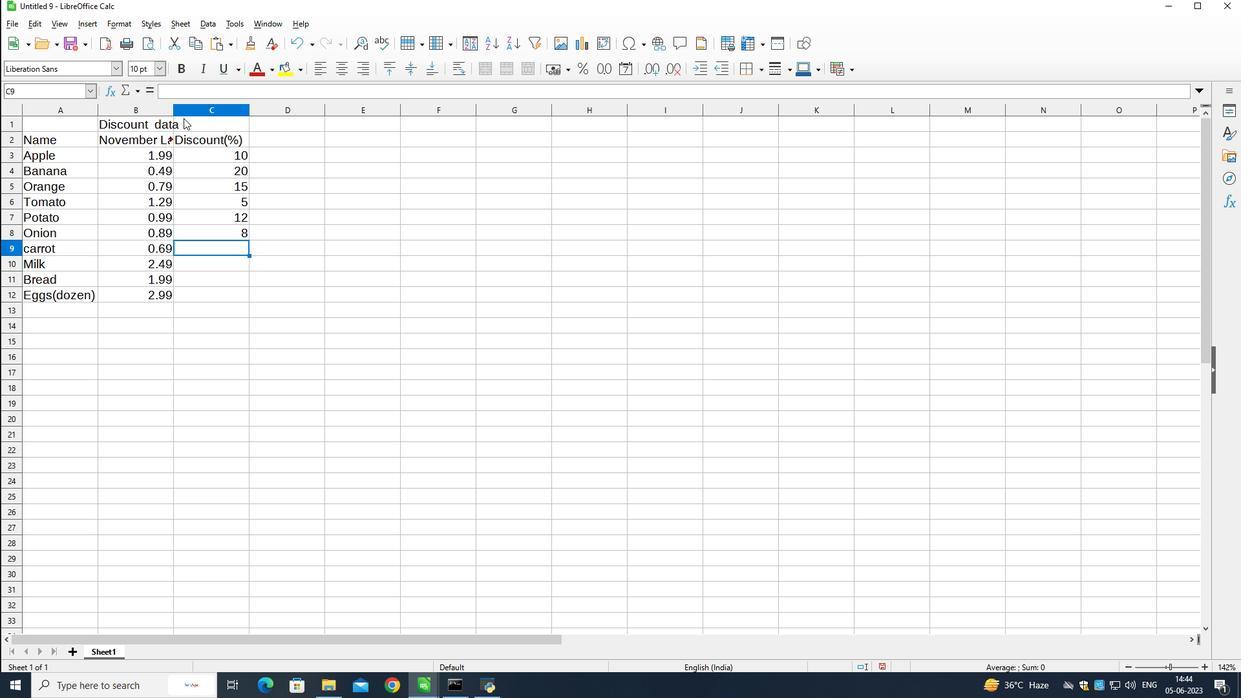 
Action: Key pressed 5<Key.down>10<Key.down>15<Key.down>20ctrl+Sanalysis<Key.shift>Sales<Key.shift>Trends<Key.shift_r>_2022
Screenshot: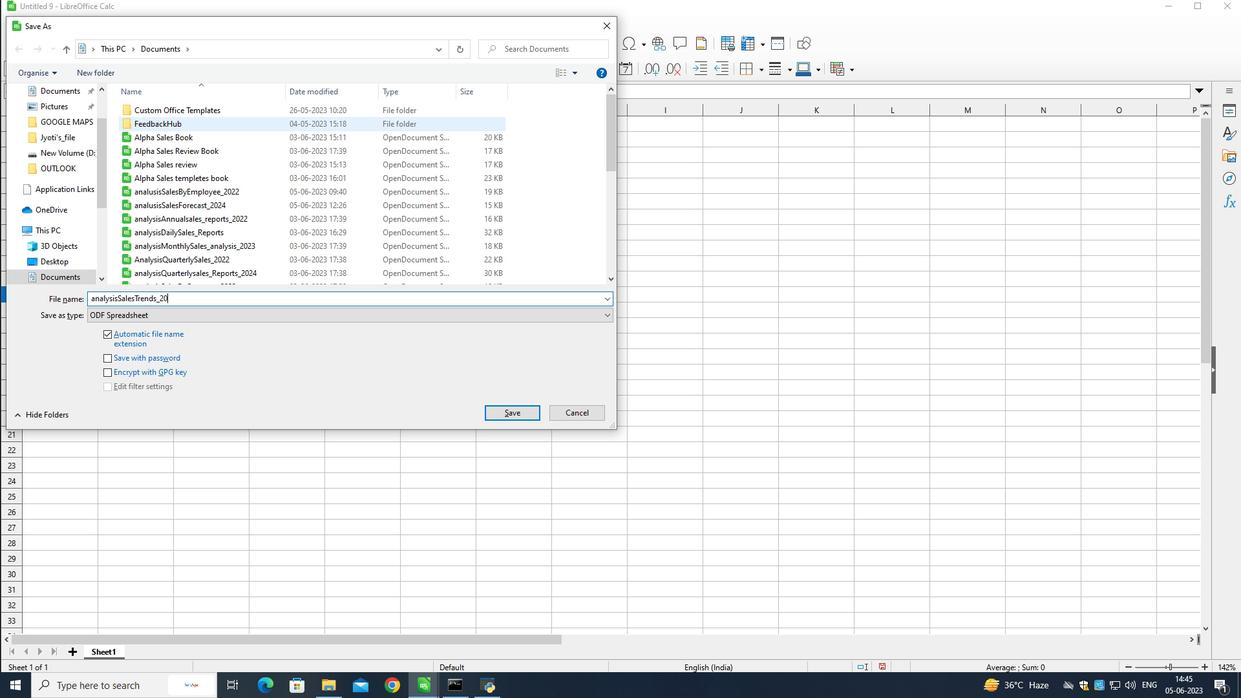 
Action: Mouse moved to (530, 414)
Screenshot: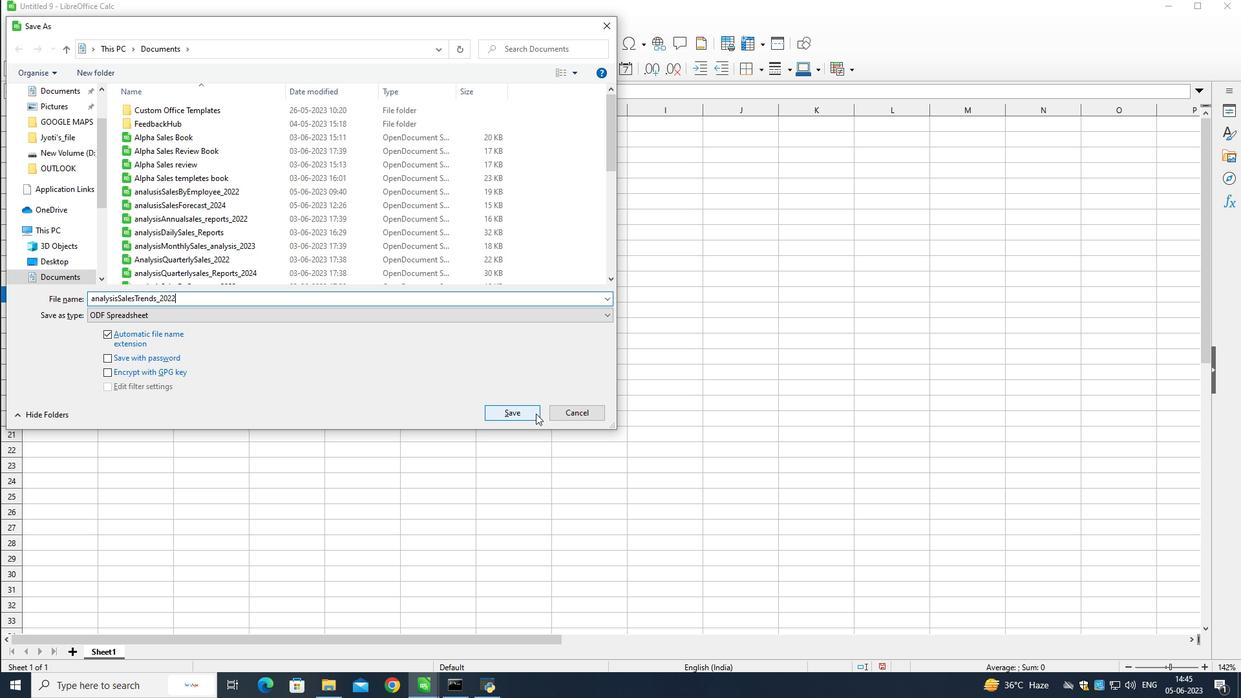 
Action: Mouse pressed left at (530, 414)
Screenshot: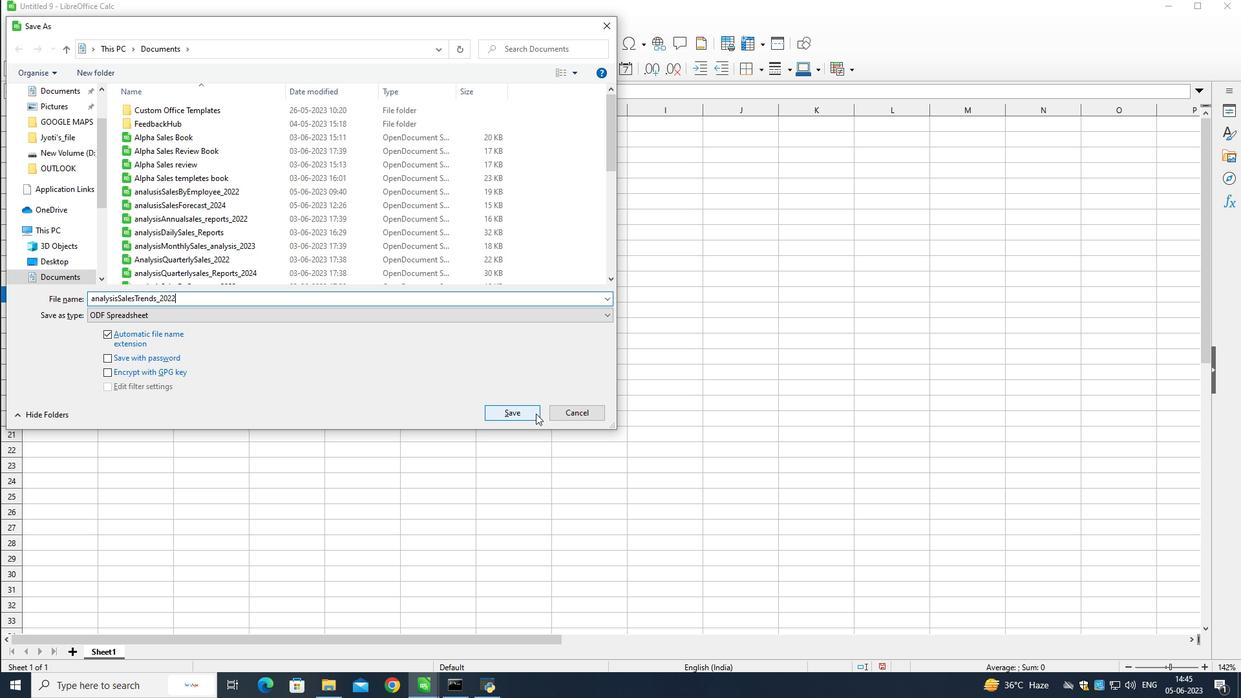 
Action: Mouse moved to (540, 395)
Screenshot: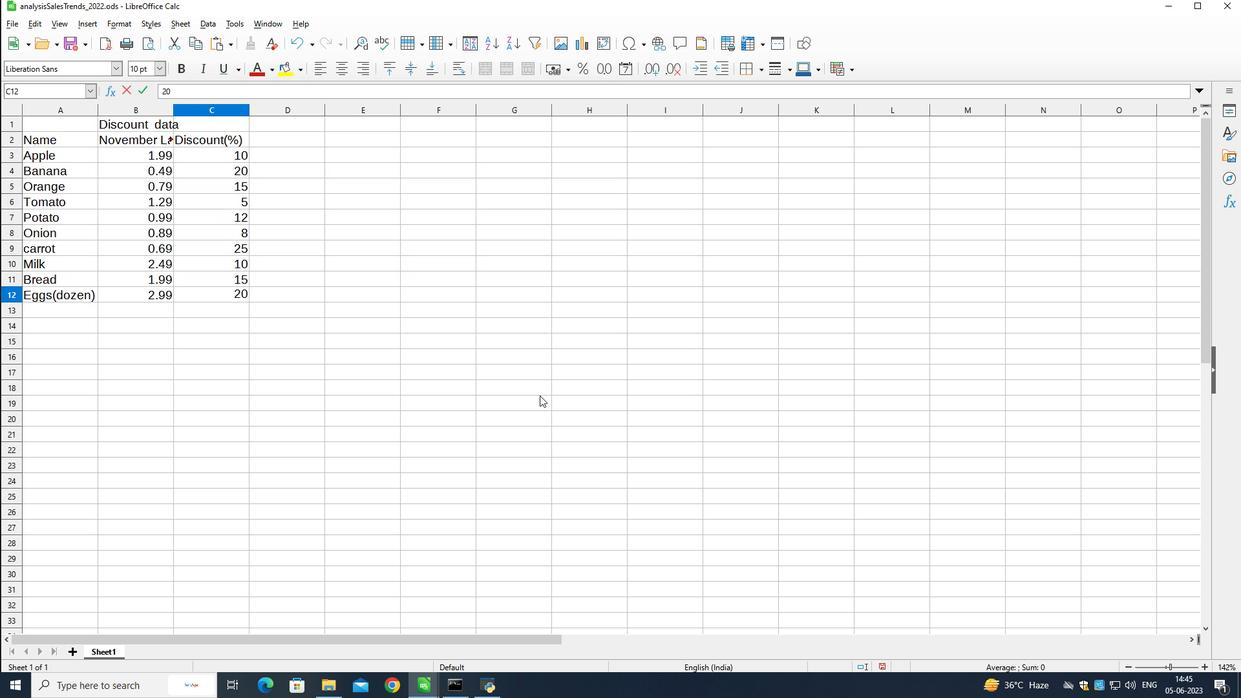 
